 Task: Find connections with filter location Sunchales with filter topic #startupwith filter profile language Spanish with filter current company Freshworks with filter school Vignana Jyothi Institute of Management (Approved by AICTE & Accredited by SAQS & NBA) with filter industry Office Furniture and Fixtures Manufacturing with filter service category Outsourcing with filter keywords title Software Ninjaneer
Action: Mouse moved to (482, 104)
Screenshot: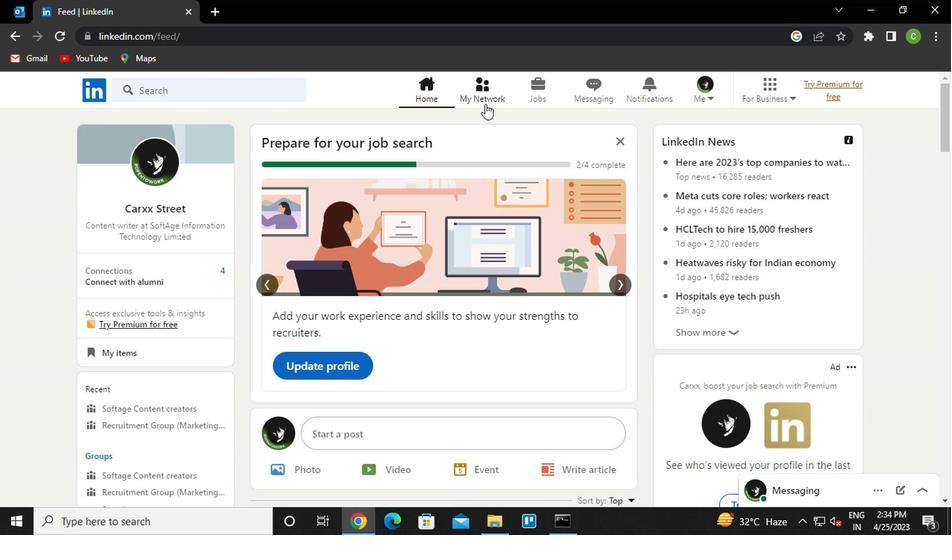 
Action: Mouse pressed left at (482, 104)
Screenshot: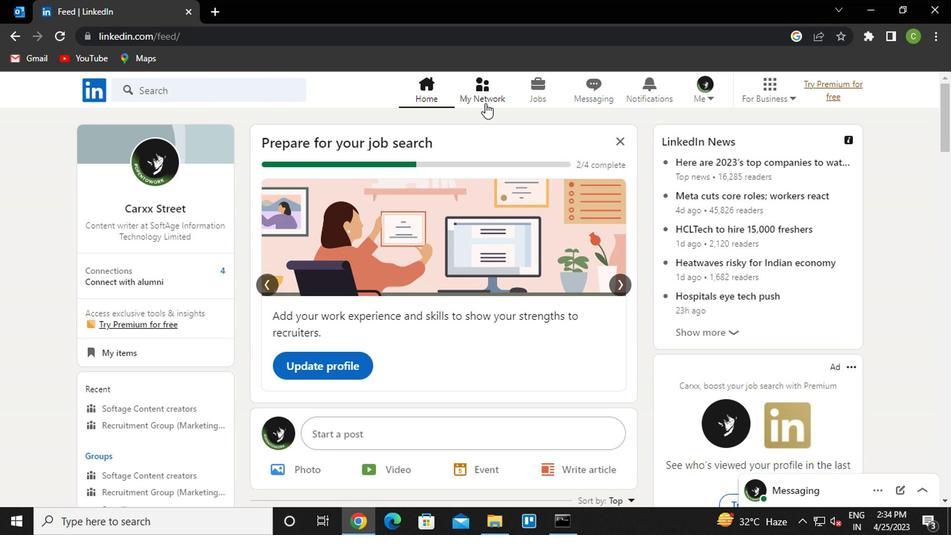 
Action: Mouse moved to (179, 178)
Screenshot: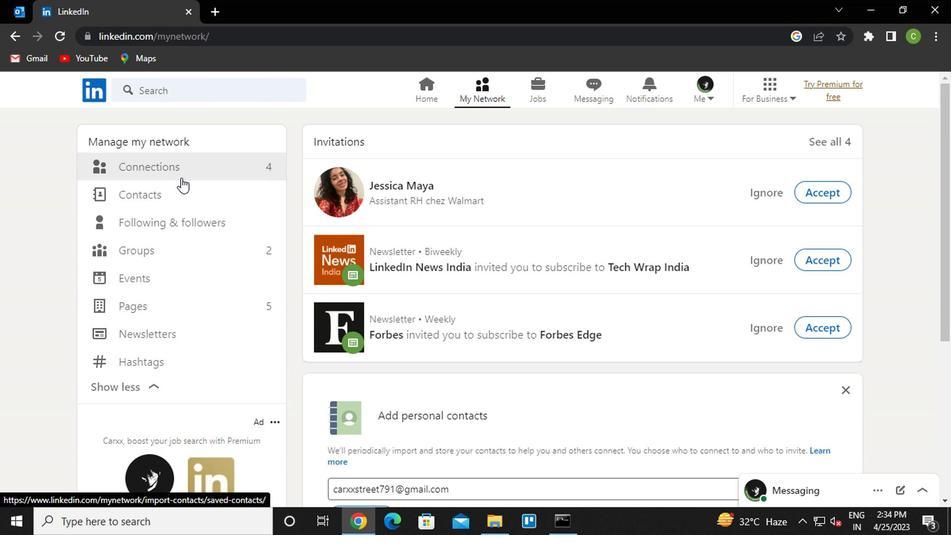 
Action: Mouse pressed left at (179, 178)
Screenshot: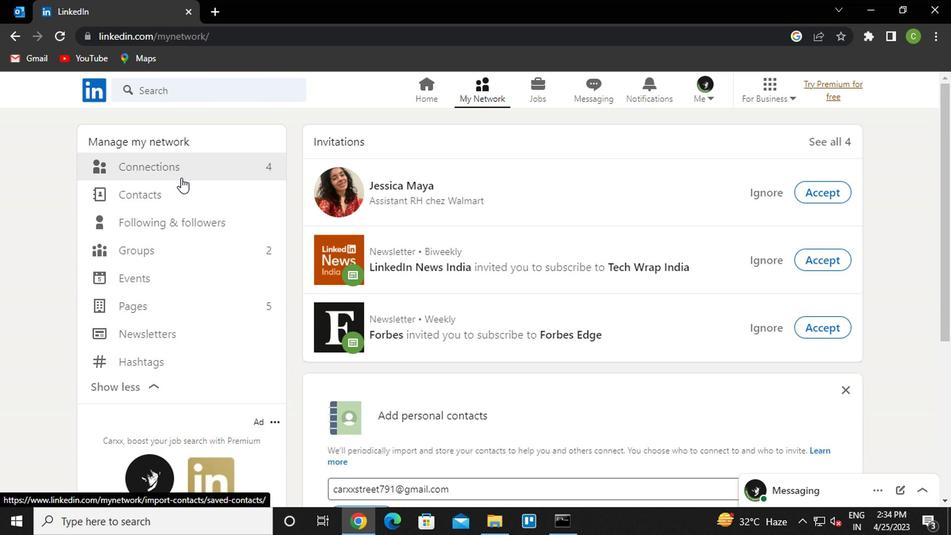 
Action: Mouse moved to (195, 172)
Screenshot: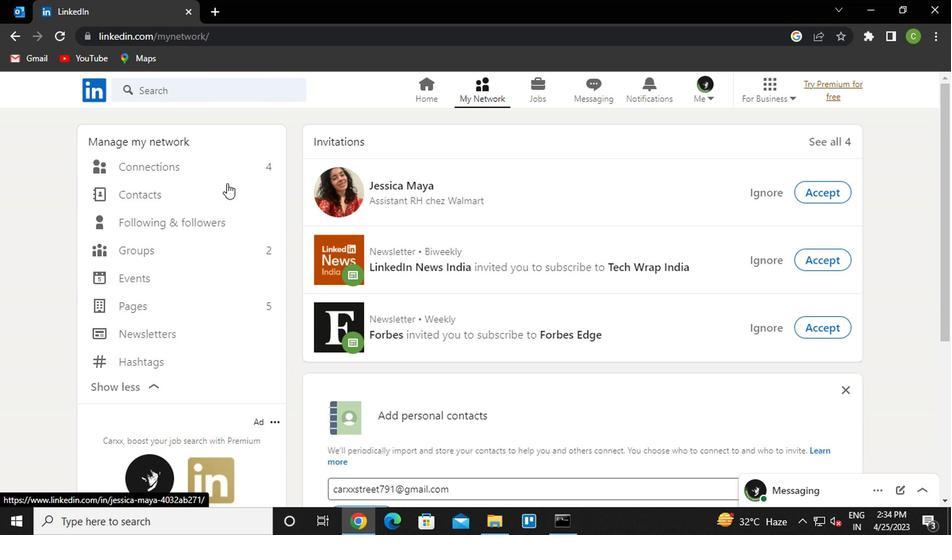 
Action: Mouse pressed left at (195, 172)
Screenshot: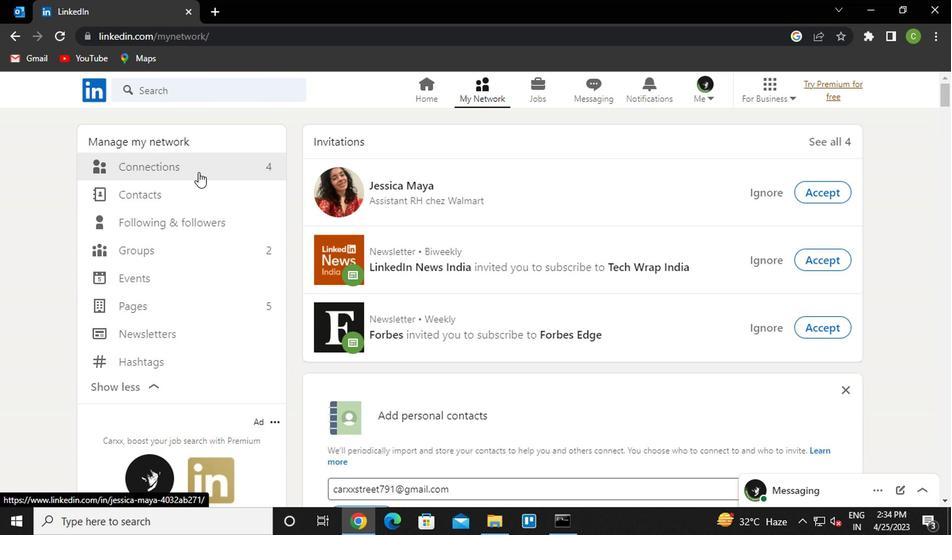 
Action: Mouse moved to (585, 167)
Screenshot: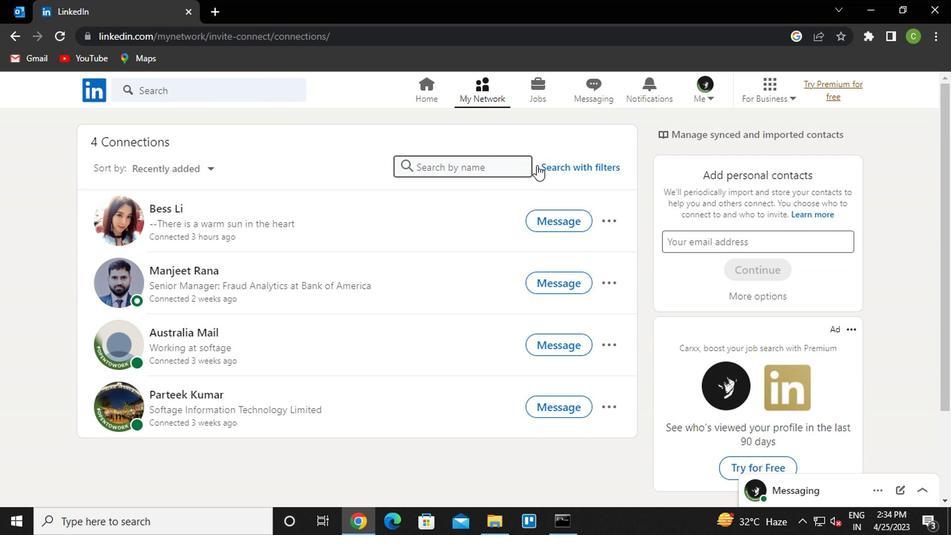 
Action: Mouse pressed left at (585, 167)
Screenshot: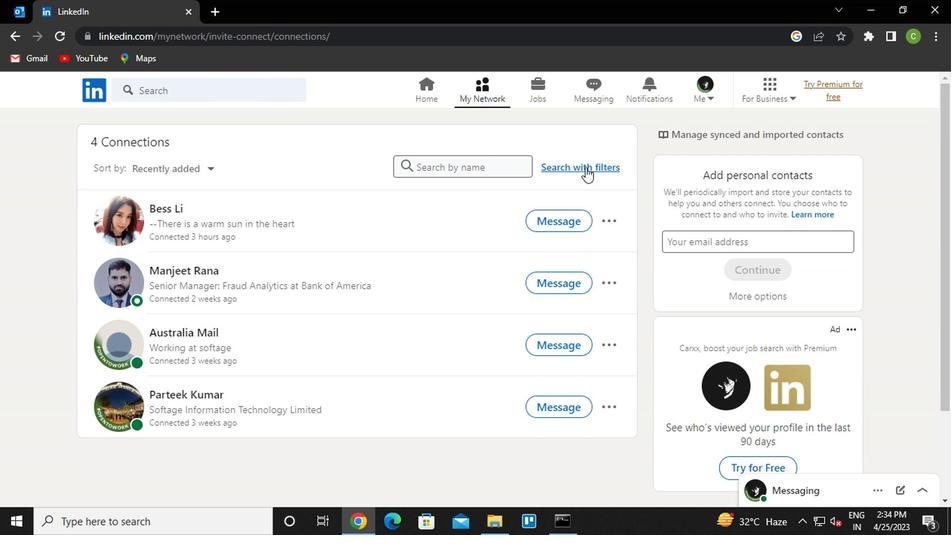 
Action: Mouse moved to (442, 129)
Screenshot: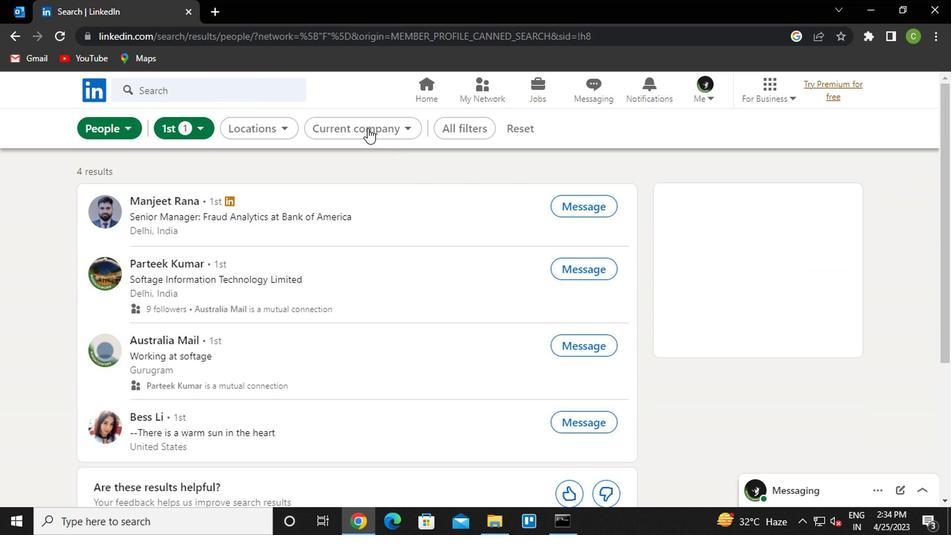
Action: Mouse pressed left at (442, 129)
Screenshot: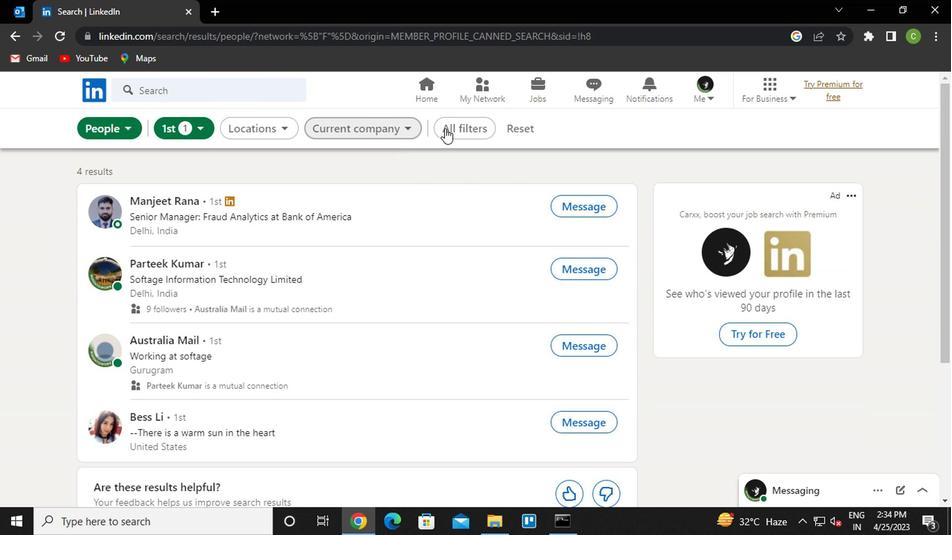 
Action: Mouse moved to (696, 283)
Screenshot: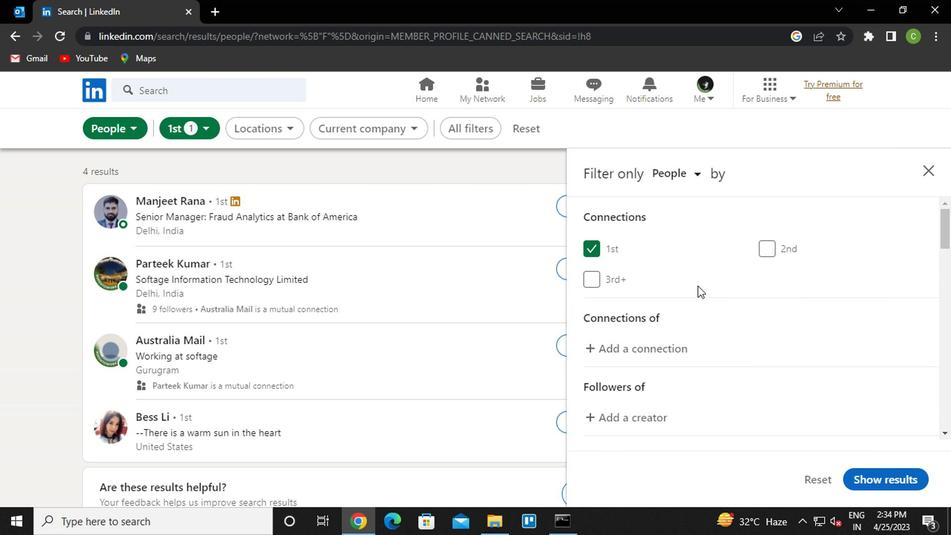 
Action: Mouse scrolled (696, 282) with delta (0, 0)
Screenshot: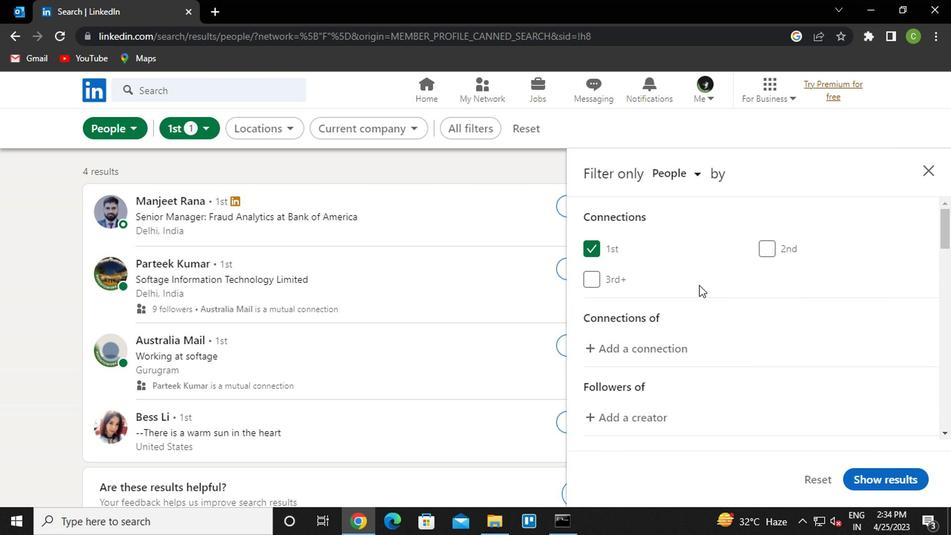 
Action: Mouse scrolled (696, 282) with delta (0, 0)
Screenshot: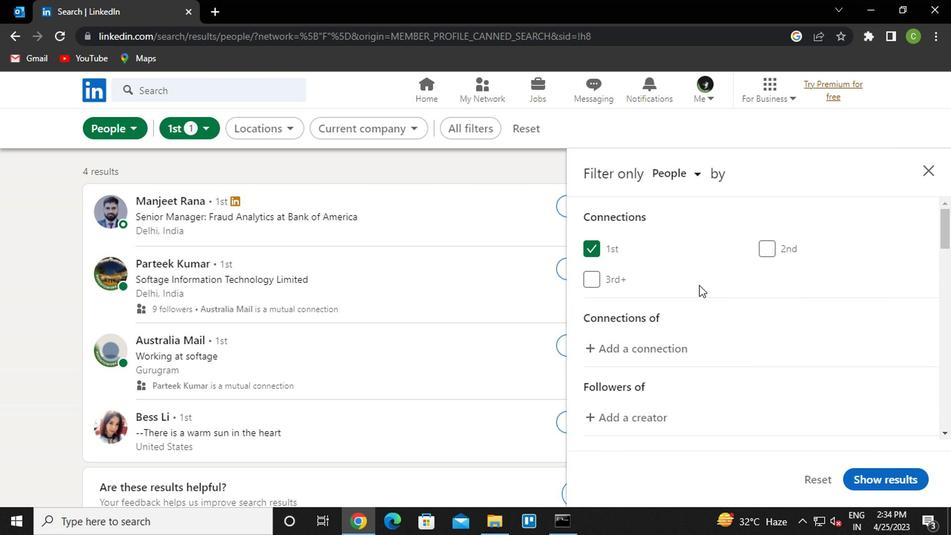 
Action: Mouse moved to (781, 403)
Screenshot: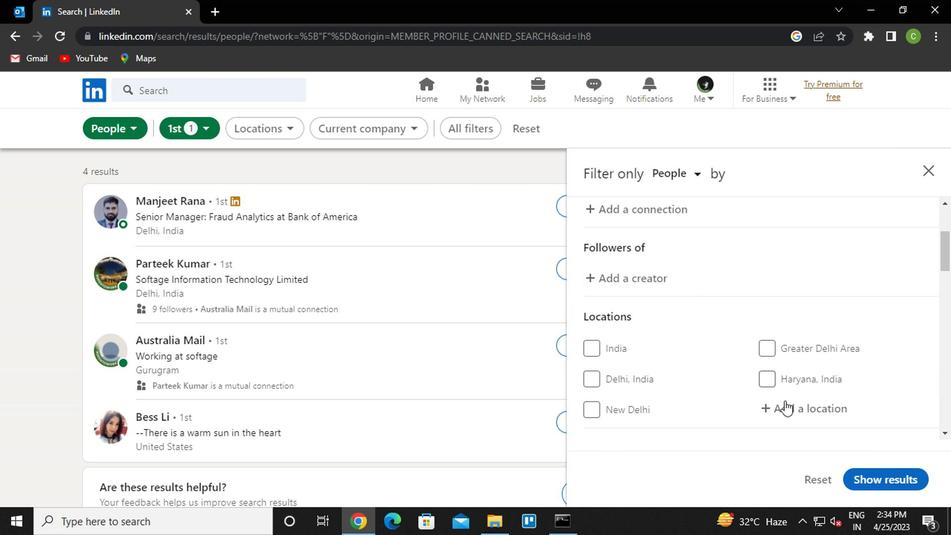 
Action: Mouse pressed left at (781, 403)
Screenshot: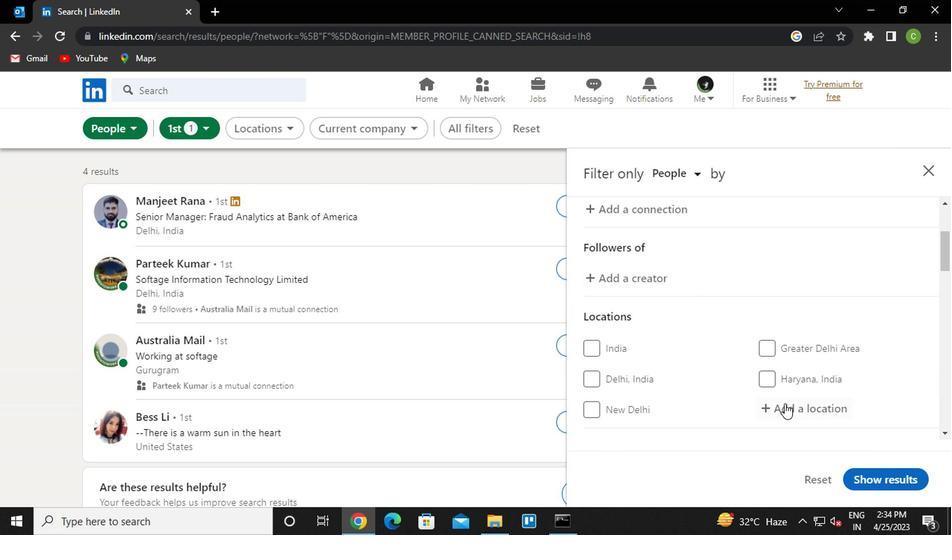 
Action: Mouse moved to (717, 401)
Screenshot: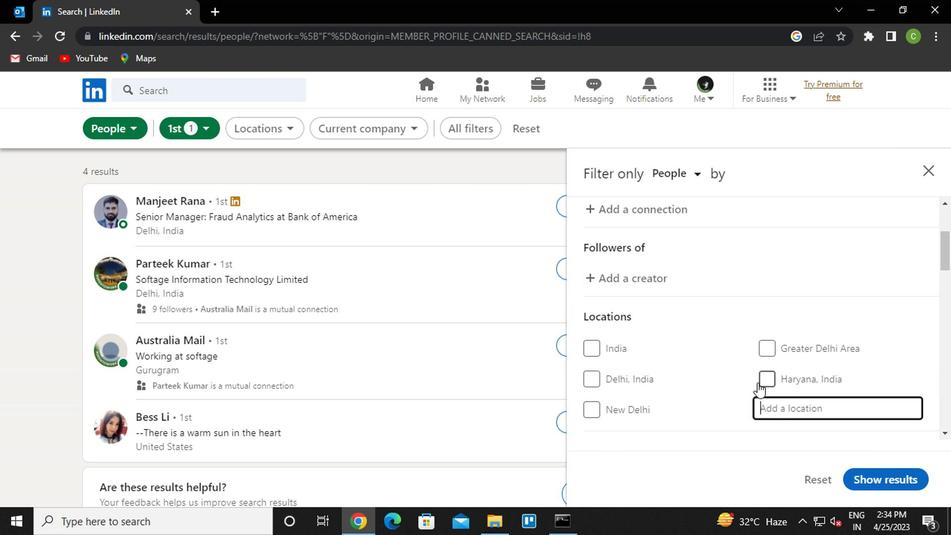 
Action: Key pressed <Key.caps_lock><Key.caps_lock>s<Key.caps_lock>unxh
Screenshot: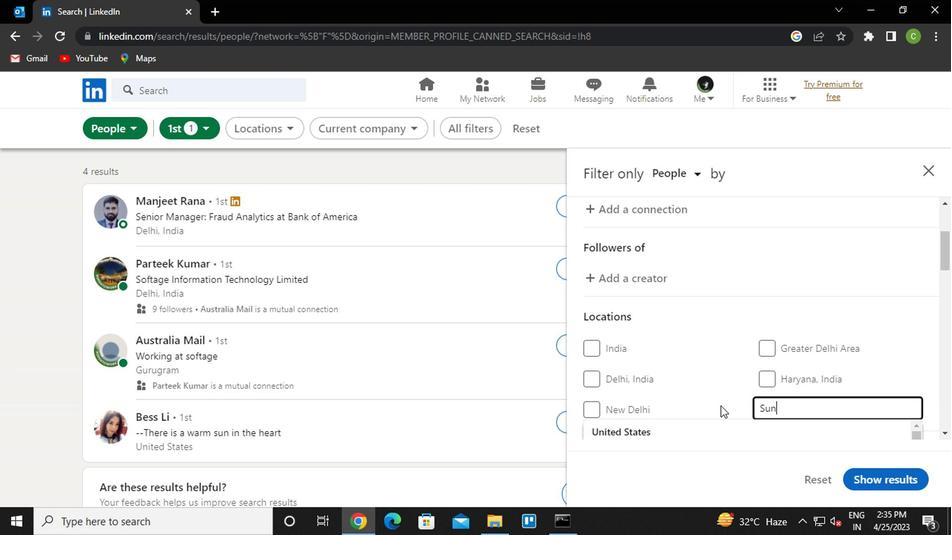 
Action: Mouse moved to (717, 398)
Screenshot: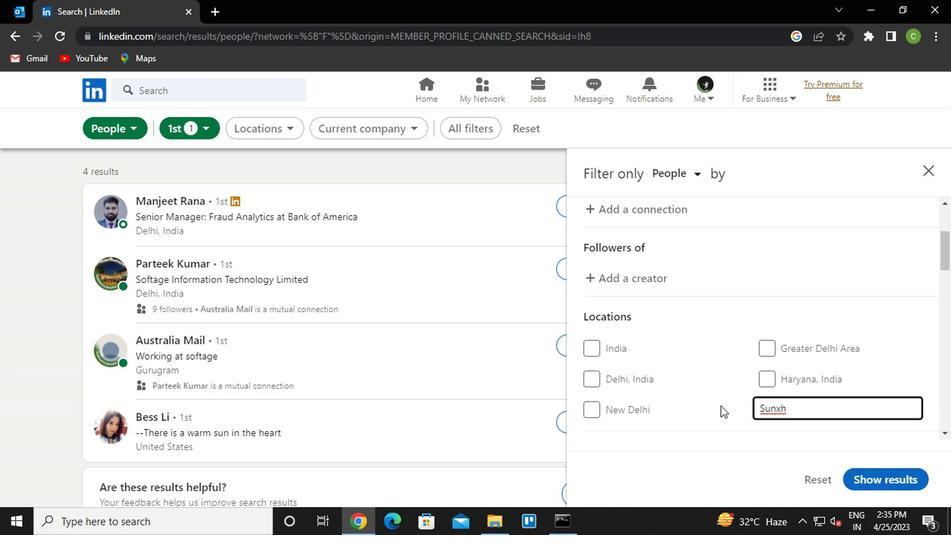 
Action: Mouse scrolled (717, 397) with delta (0, 0)
Screenshot: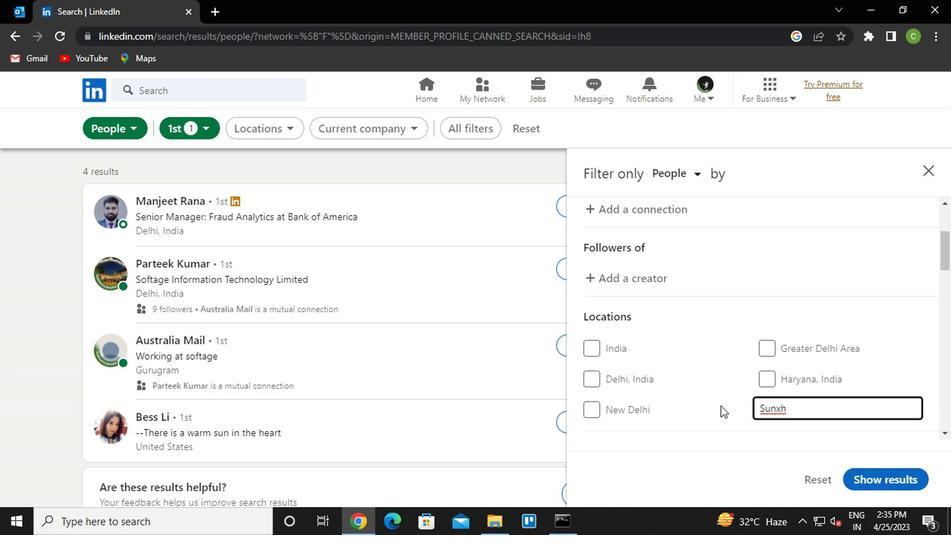 
Action: Mouse moved to (717, 381)
Screenshot: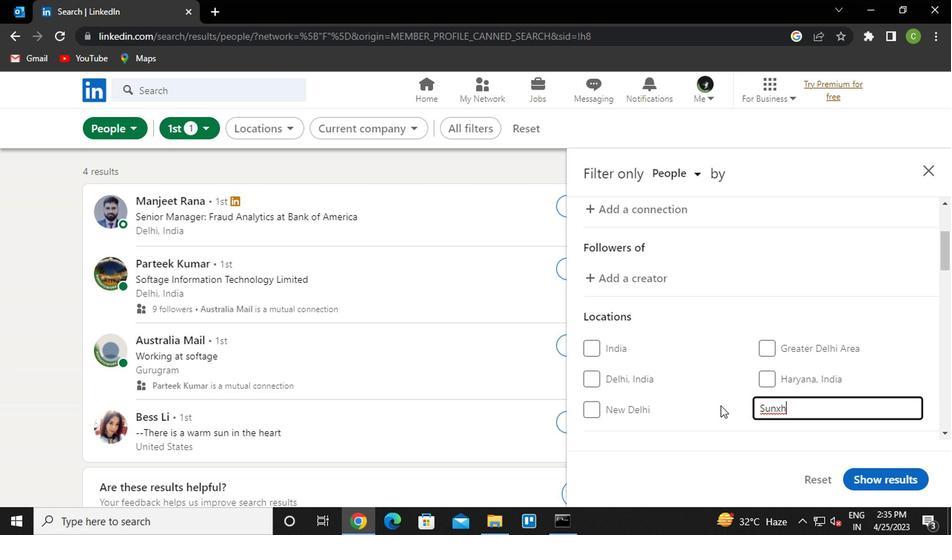 
Action: Mouse scrolled (717, 381) with delta (0, 0)
Screenshot: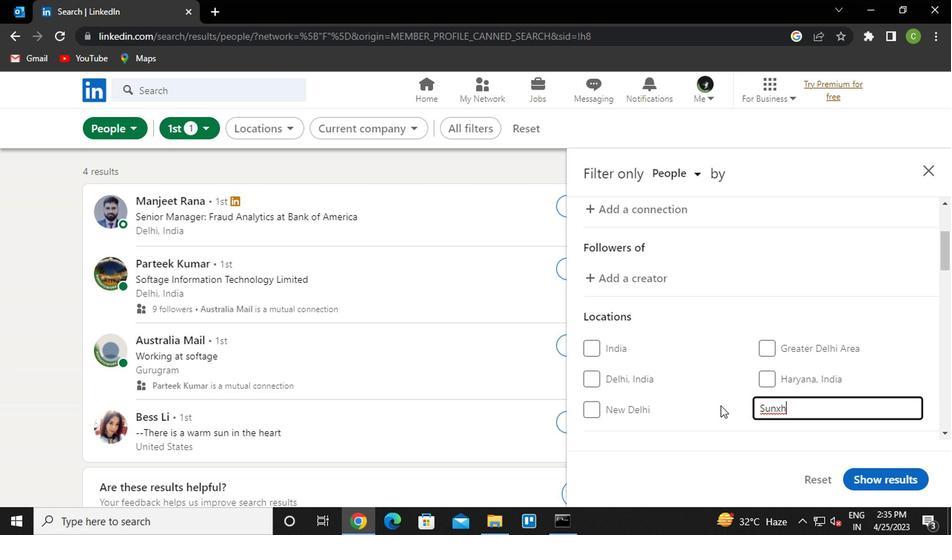 
Action: Mouse moved to (713, 361)
Screenshot: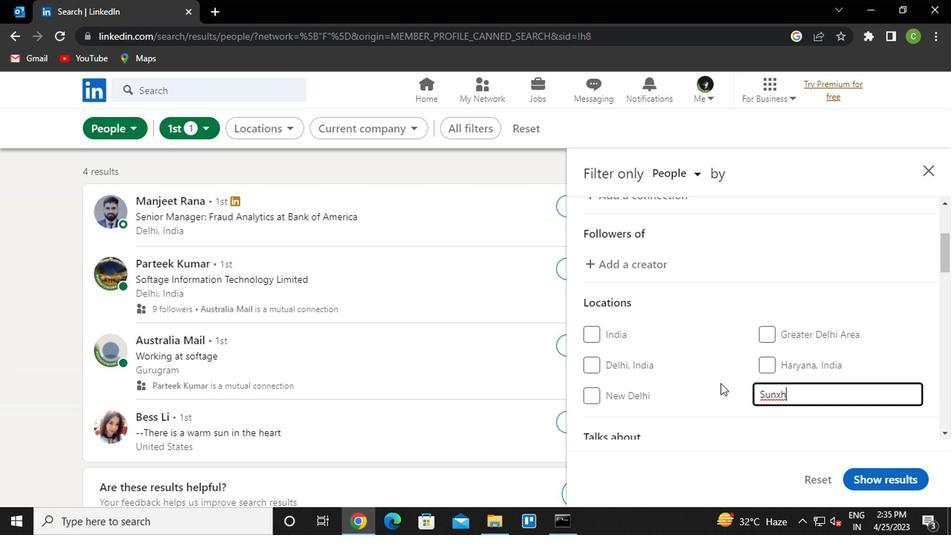 
Action: Mouse scrolled (713, 360) with delta (0, 0)
Screenshot: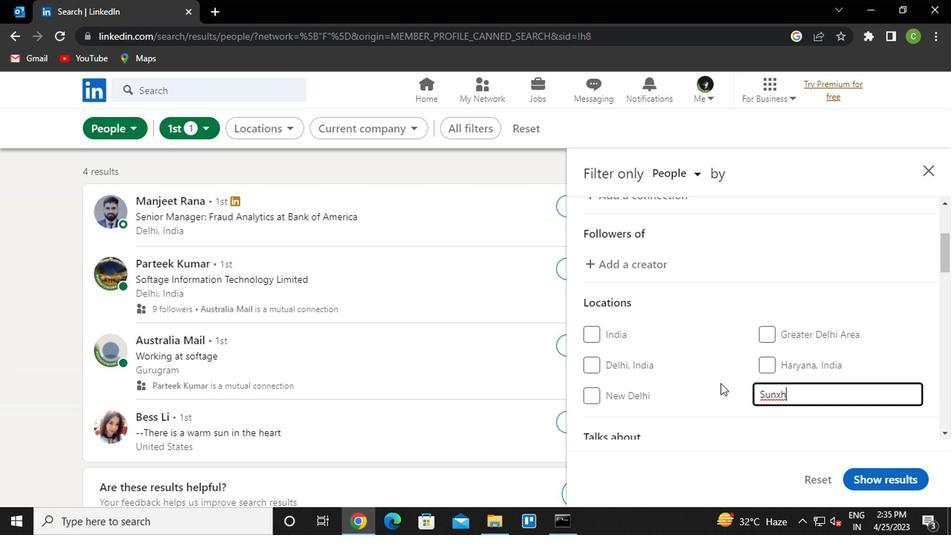 
Action: Mouse moved to (714, 356)
Screenshot: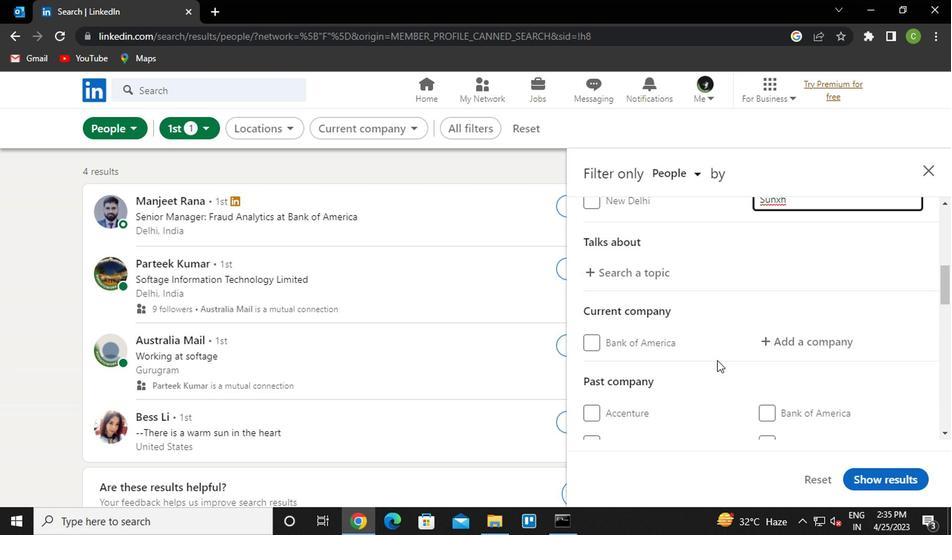 
Action: Mouse scrolled (714, 356) with delta (0, 0)
Screenshot: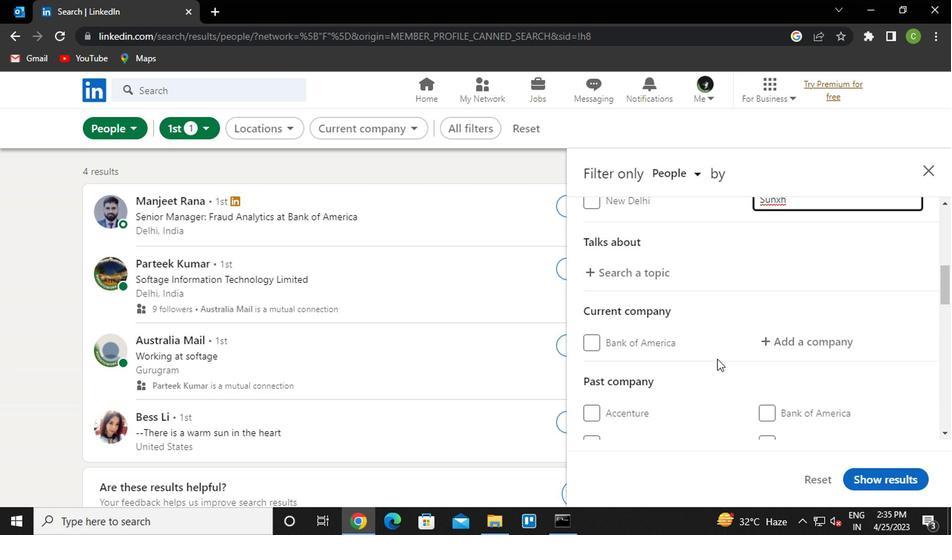
Action: Mouse moved to (698, 367)
Screenshot: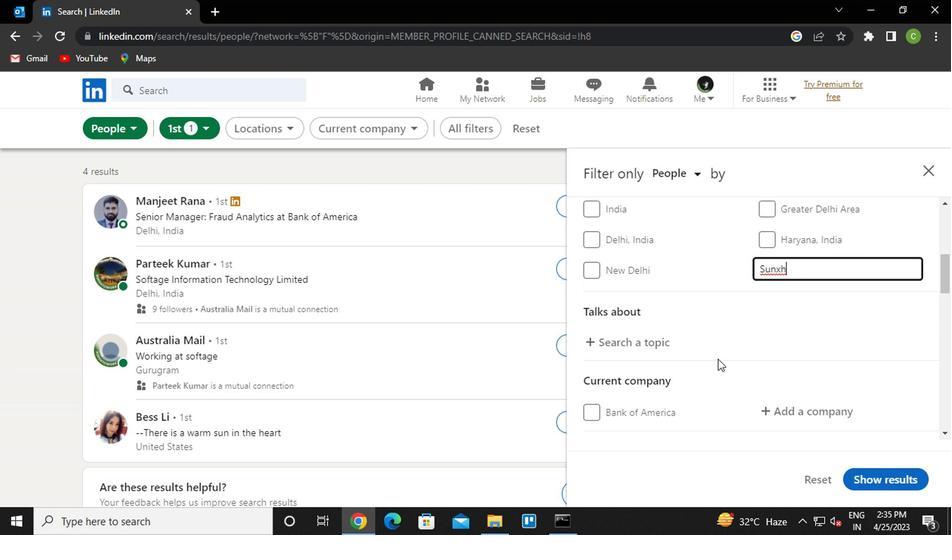 
Action: Key pressed <Key.backspace><Key.backspace>ch
Screenshot: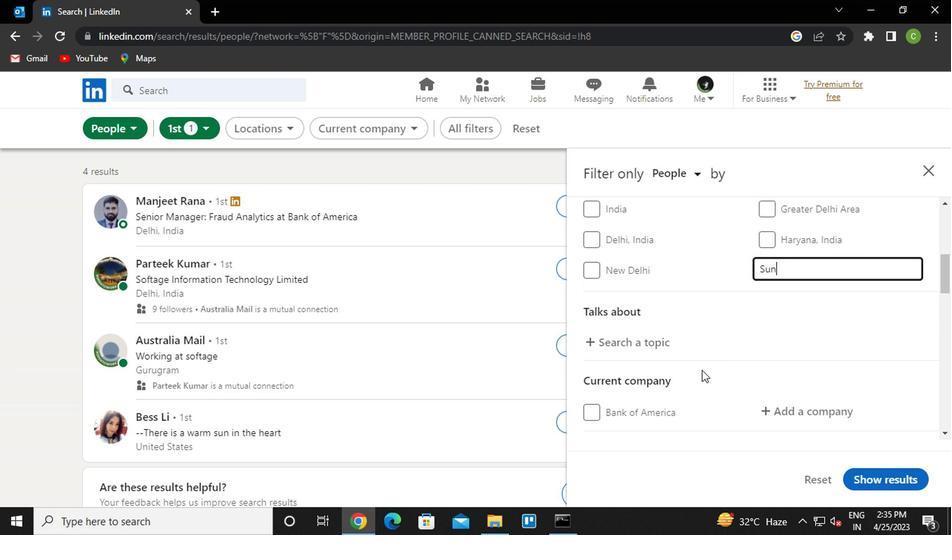 
Action: Mouse moved to (706, 295)
Screenshot: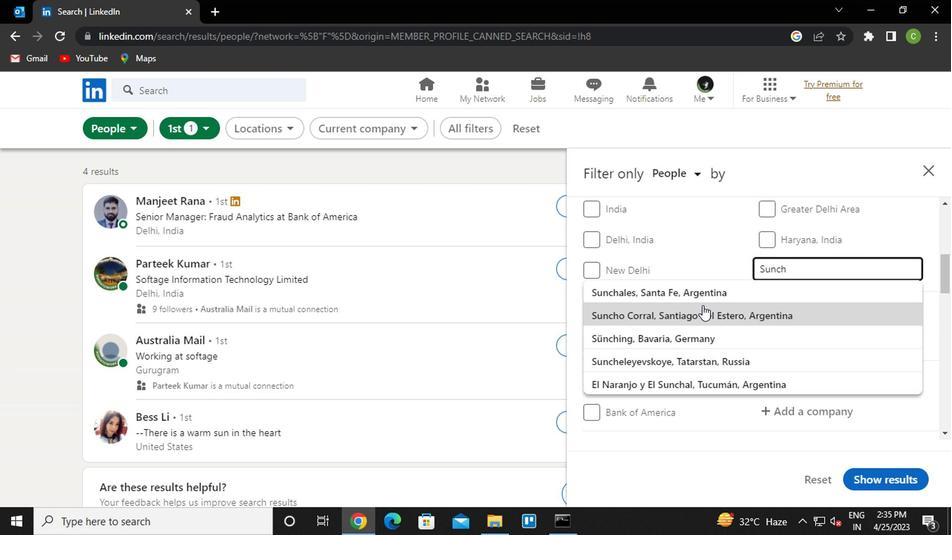 
Action: Mouse pressed left at (706, 295)
Screenshot: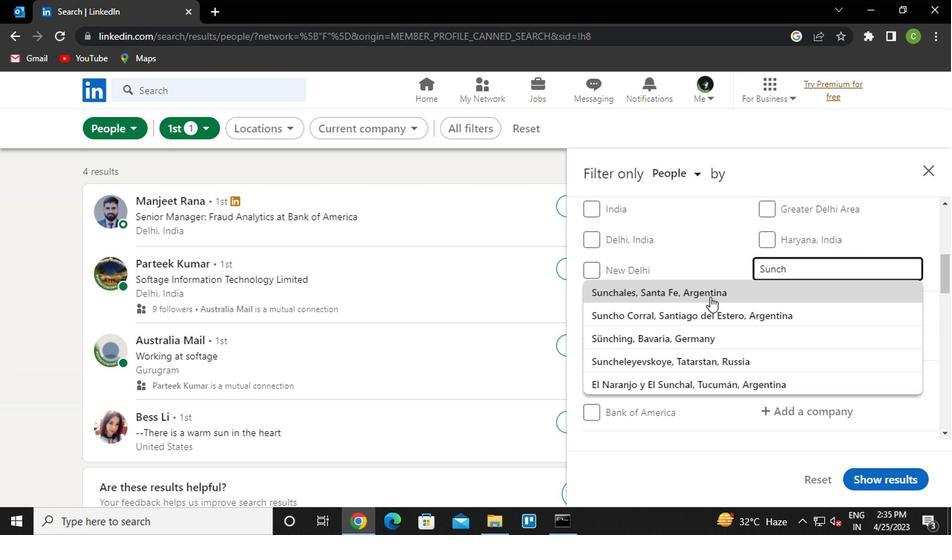 
Action: Mouse moved to (624, 364)
Screenshot: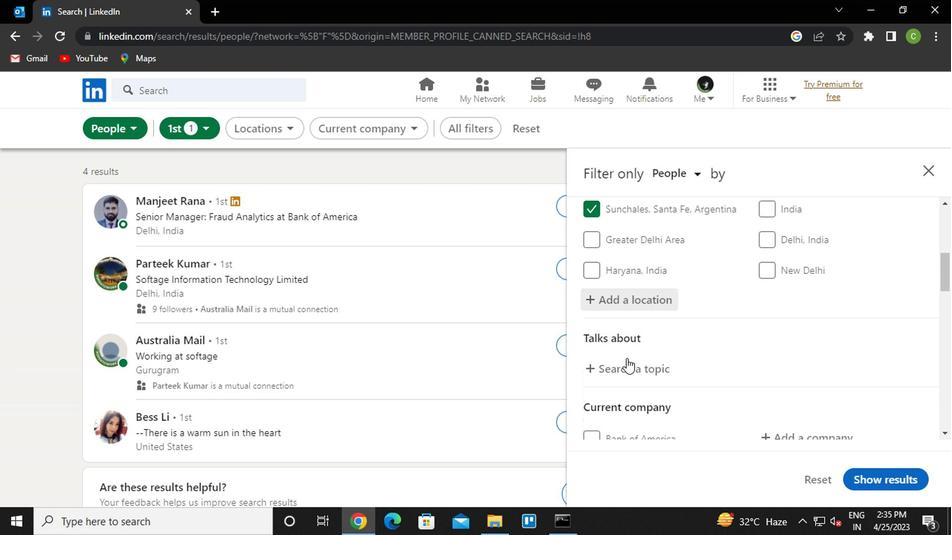 
Action: Mouse pressed left at (624, 364)
Screenshot: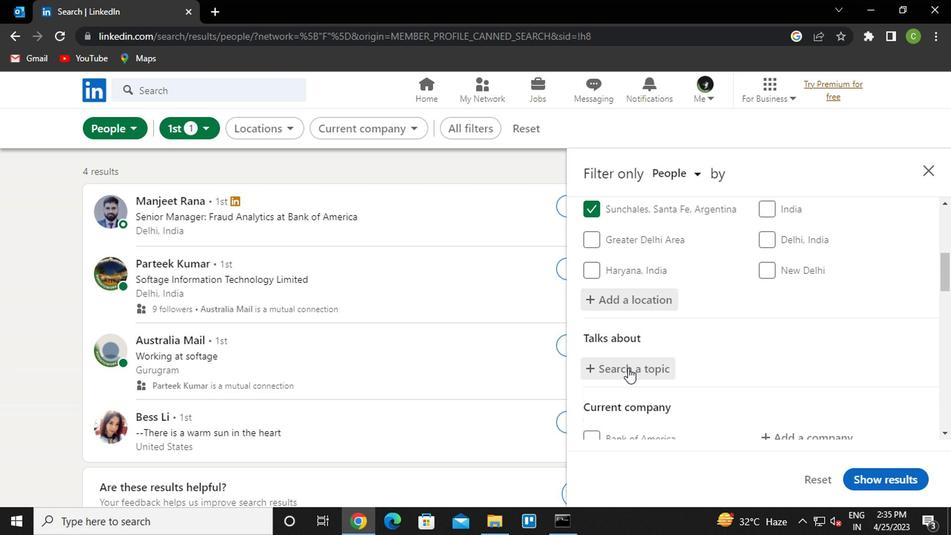 
Action: Mouse moved to (624, 364)
Screenshot: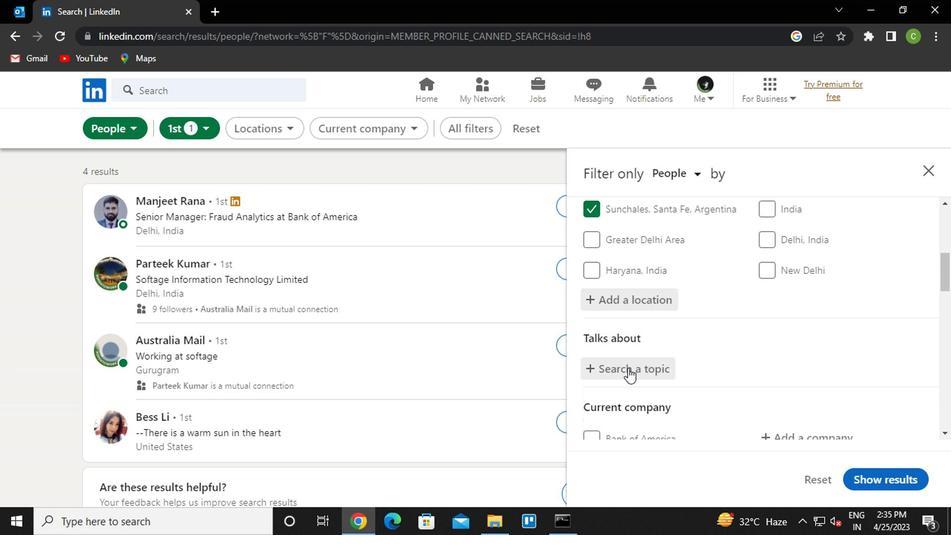 
Action: Key pressed start<Key.down><Key.enter>
Screenshot: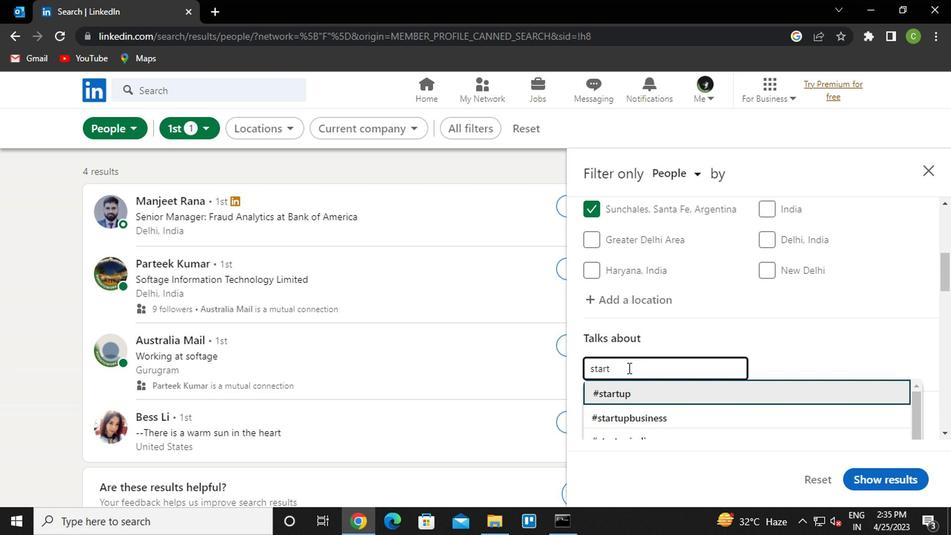 
Action: Mouse moved to (681, 359)
Screenshot: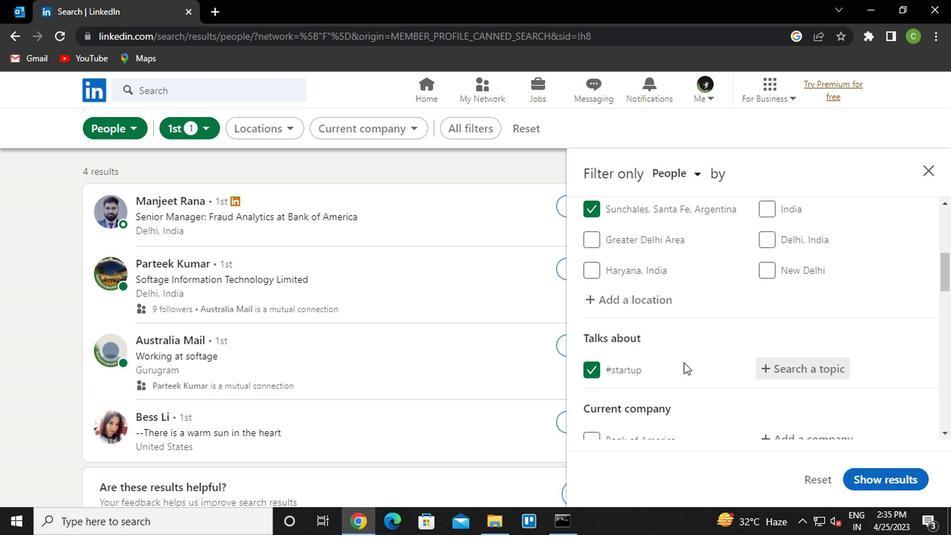 
Action: Mouse scrolled (681, 358) with delta (0, 0)
Screenshot: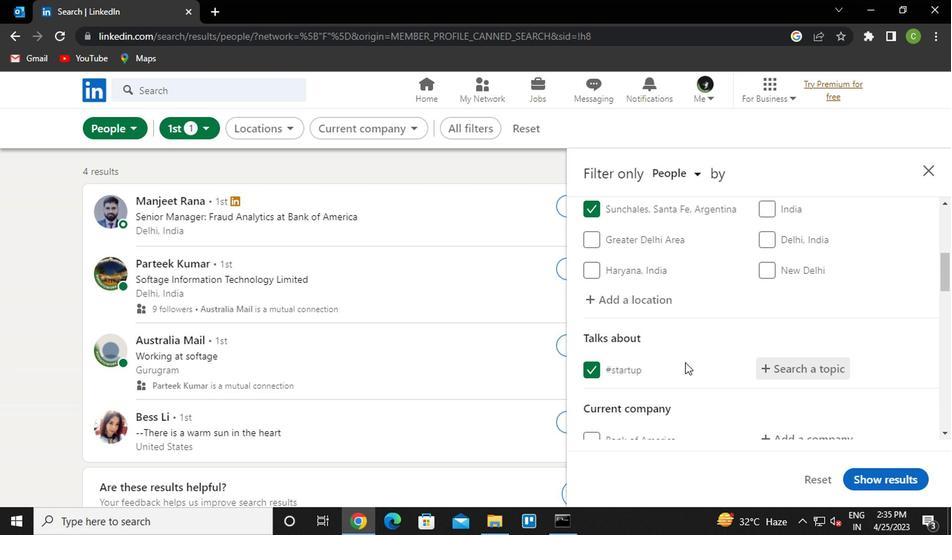 
Action: Mouse scrolled (681, 358) with delta (0, 0)
Screenshot: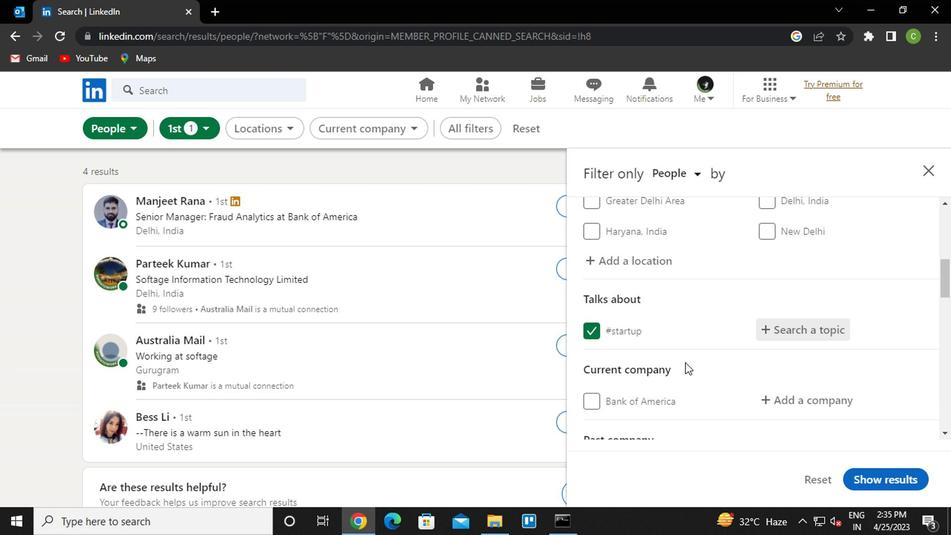 
Action: Mouse moved to (823, 303)
Screenshot: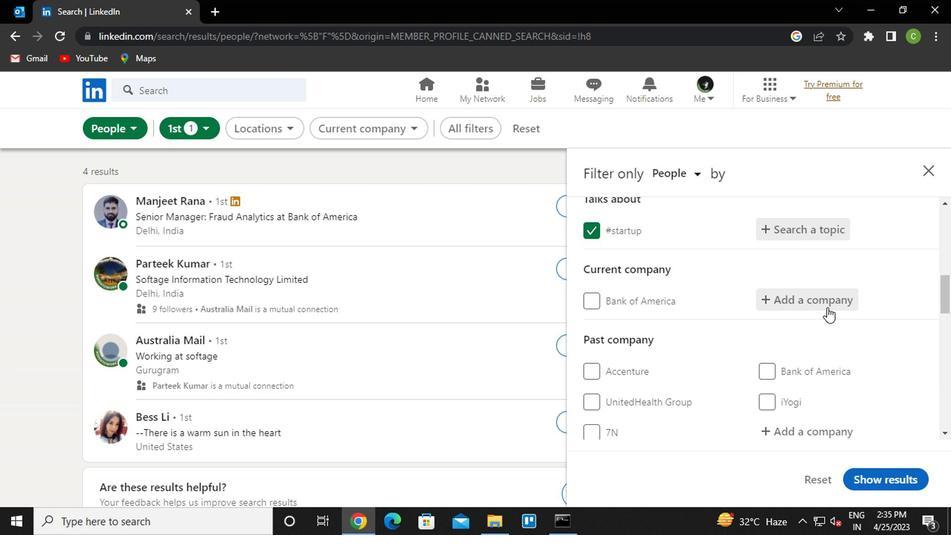 
Action: Mouse pressed left at (823, 303)
Screenshot: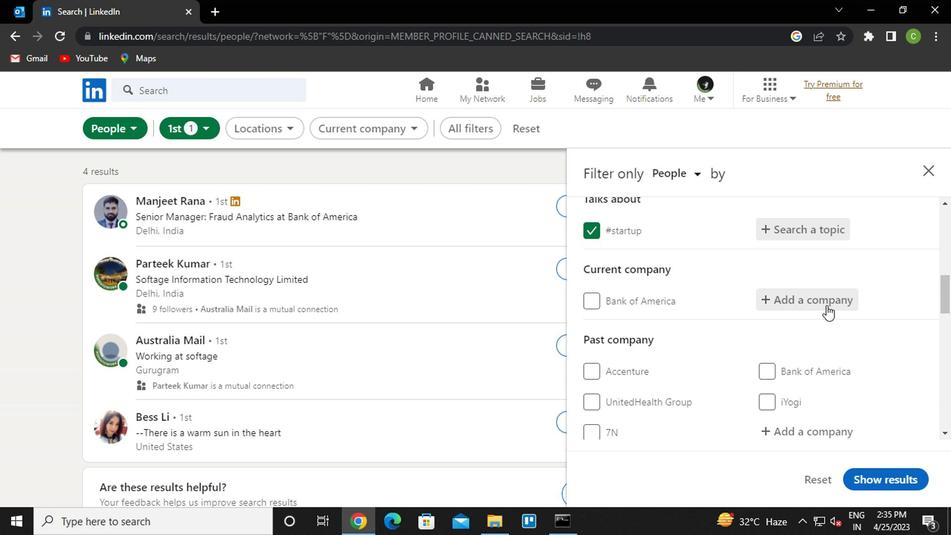 
Action: Mouse moved to (769, 374)
Screenshot: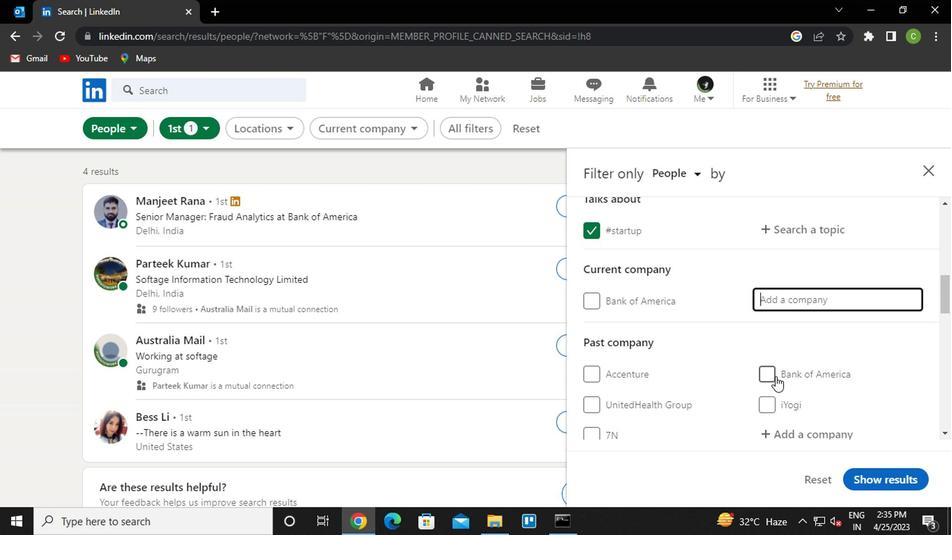 
Action: Key pressed <Key.caps_lock>f<Key.caps_lock>reshworks<Key.down><Key.enter>
Screenshot: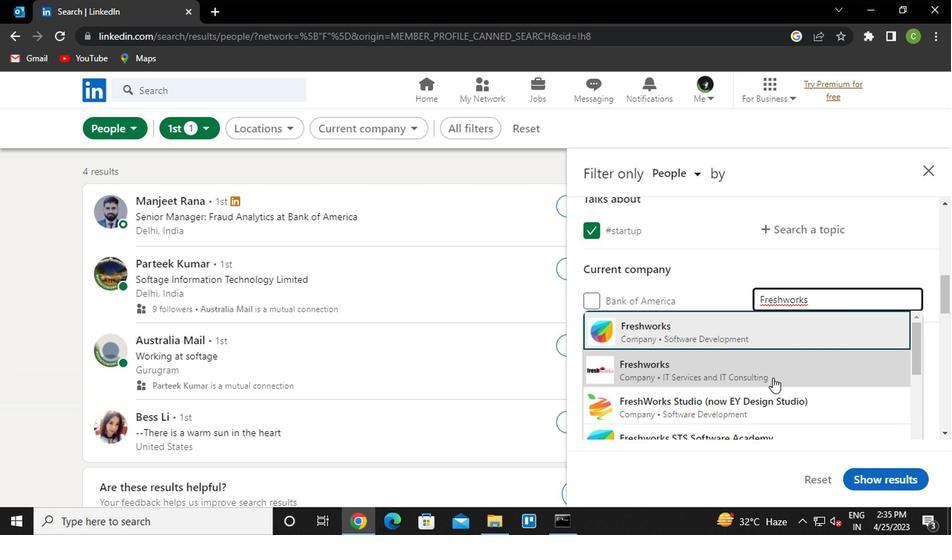 
Action: Mouse moved to (817, 342)
Screenshot: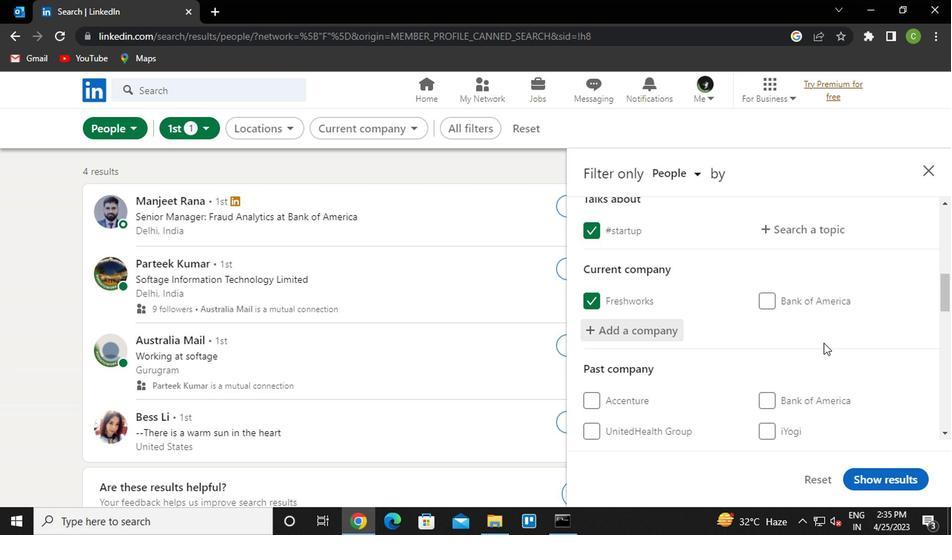 
Action: Mouse scrolled (817, 342) with delta (0, 0)
Screenshot: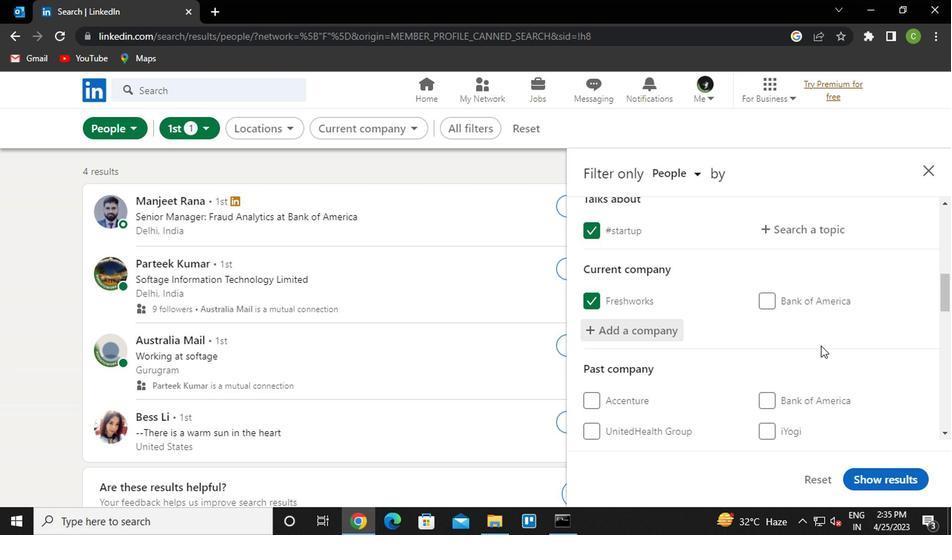 
Action: Mouse moved to (811, 358)
Screenshot: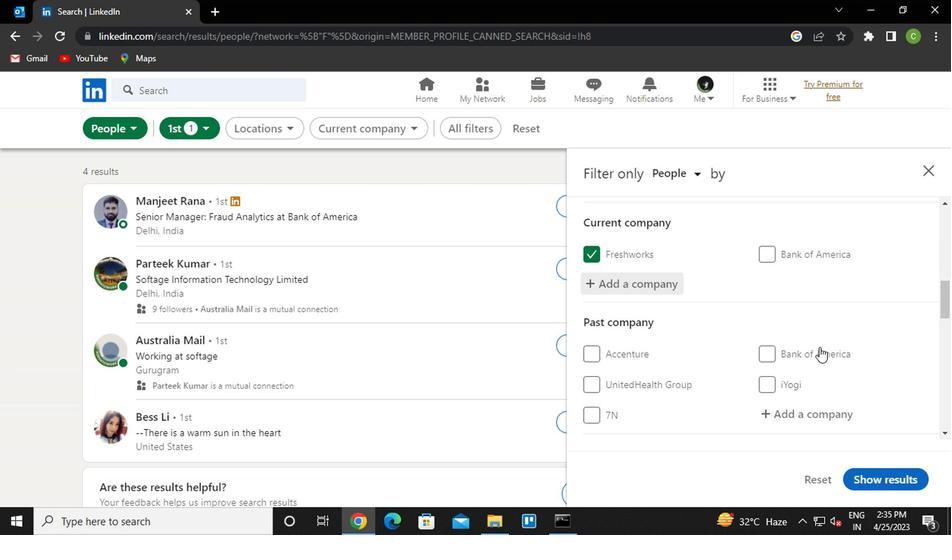
Action: Mouse scrolled (811, 358) with delta (0, 0)
Screenshot: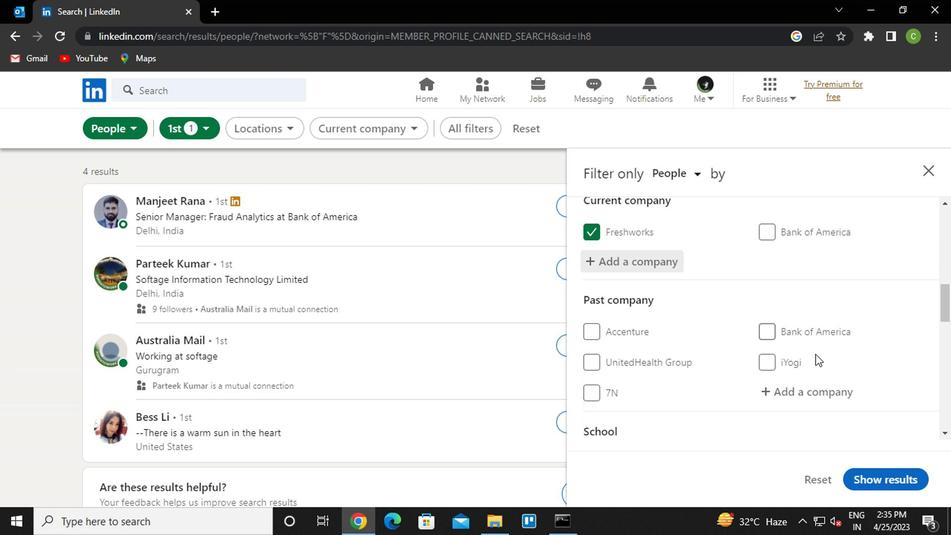 
Action: Mouse moved to (804, 359)
Screenshot: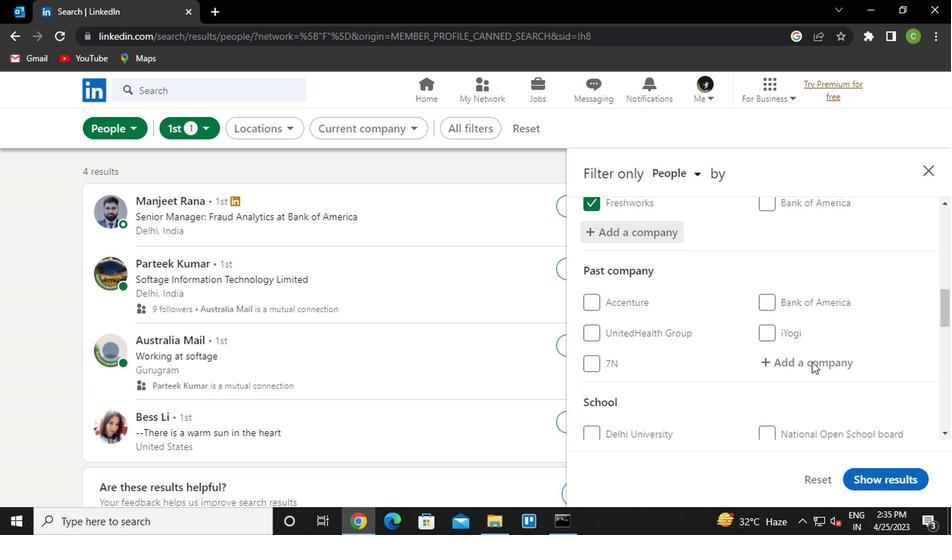 
Action: Mouse scrolled (804, 358) with delta (0, 0)
Screenshot: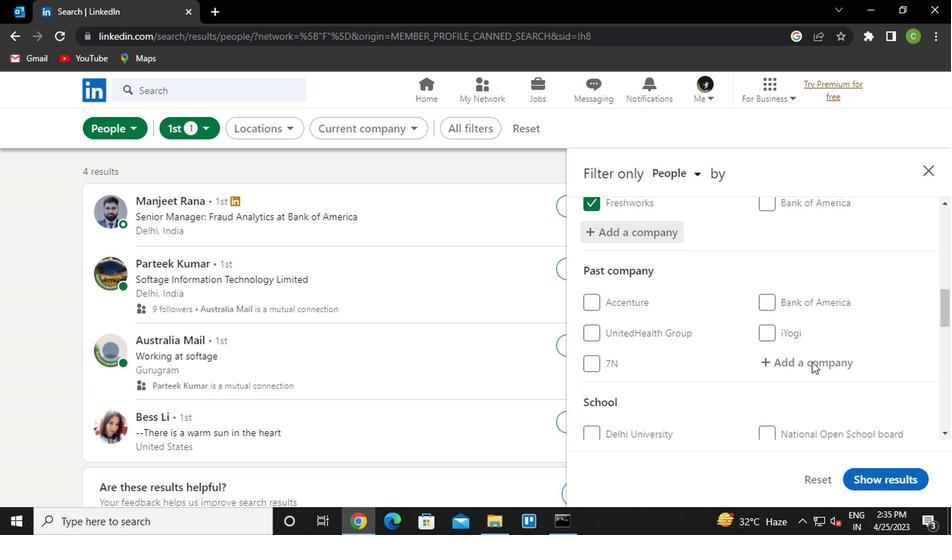 
Action: Mouse moved to (687, 354)
Screenshot: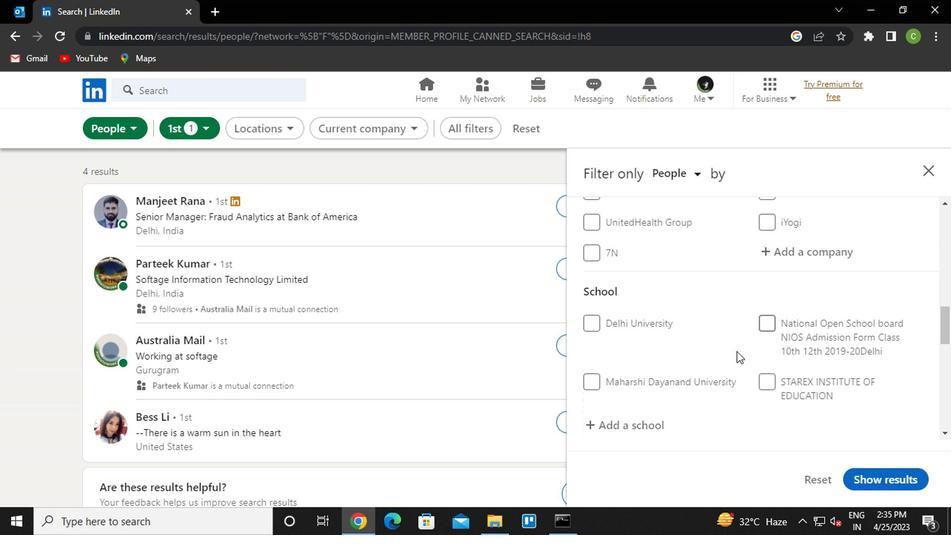 
Action: Mouse scrolled (687, 353) with delta (0, 0)
Screenshot: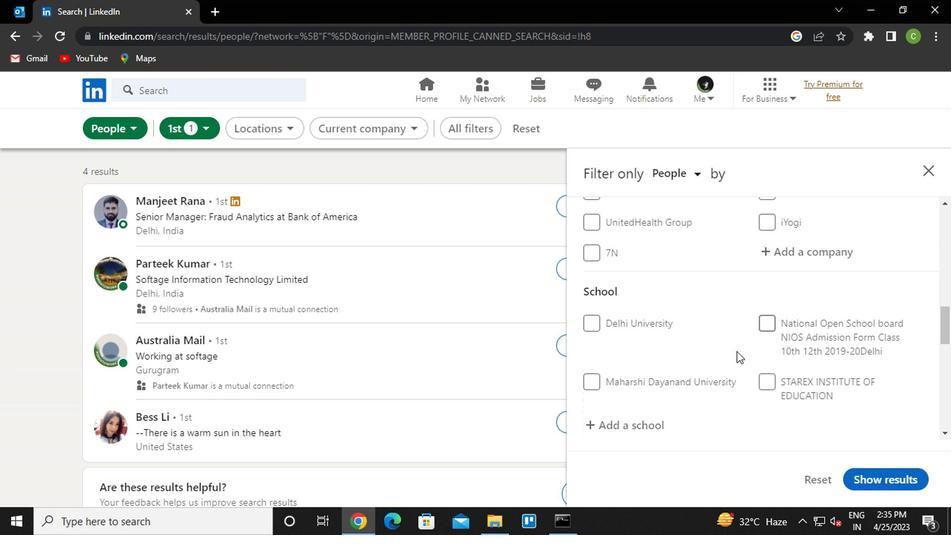 
Action: Mouse moved to (687, 360)
Screenshot: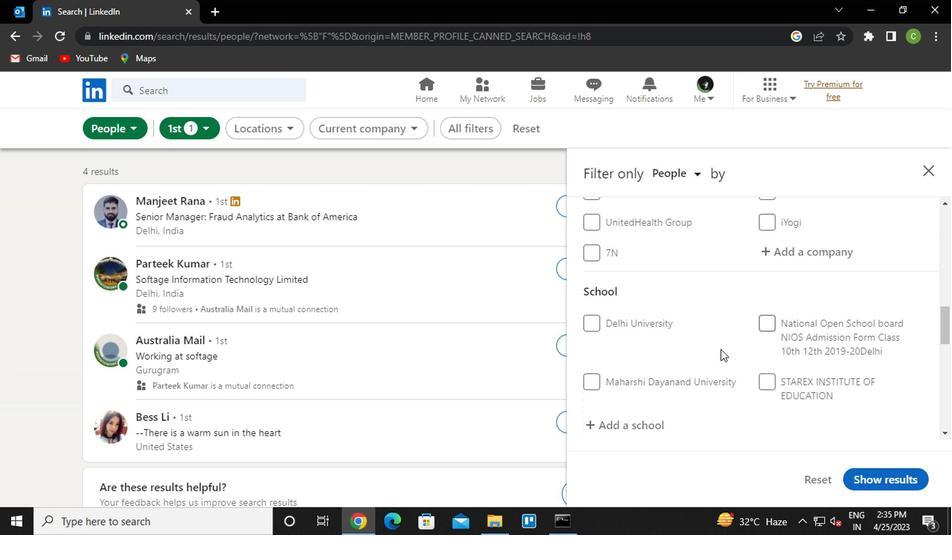 
Action: Mouse scrolled (687, 359) with delta (0, 0)
Screenshot: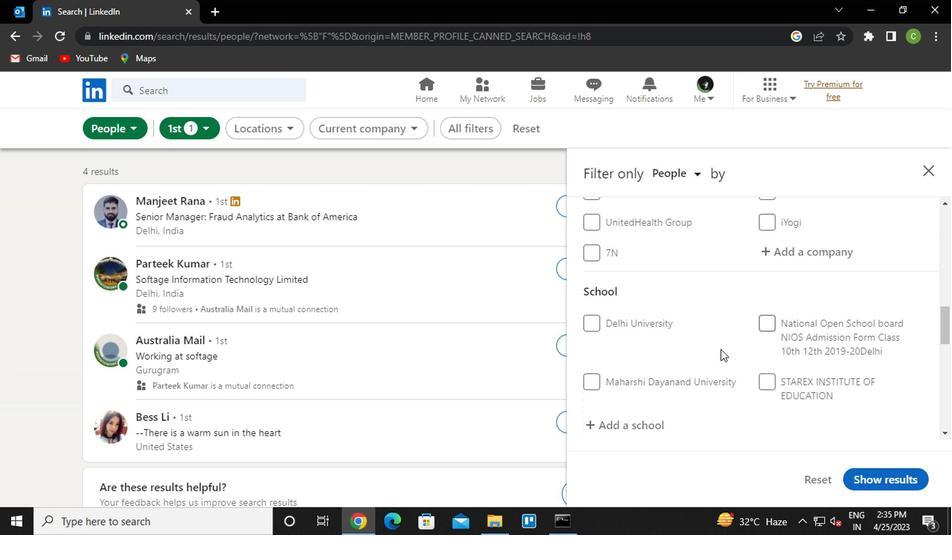 
Action: Mouse scrolled (687, 359) with delta (0, 0)
Screenshot: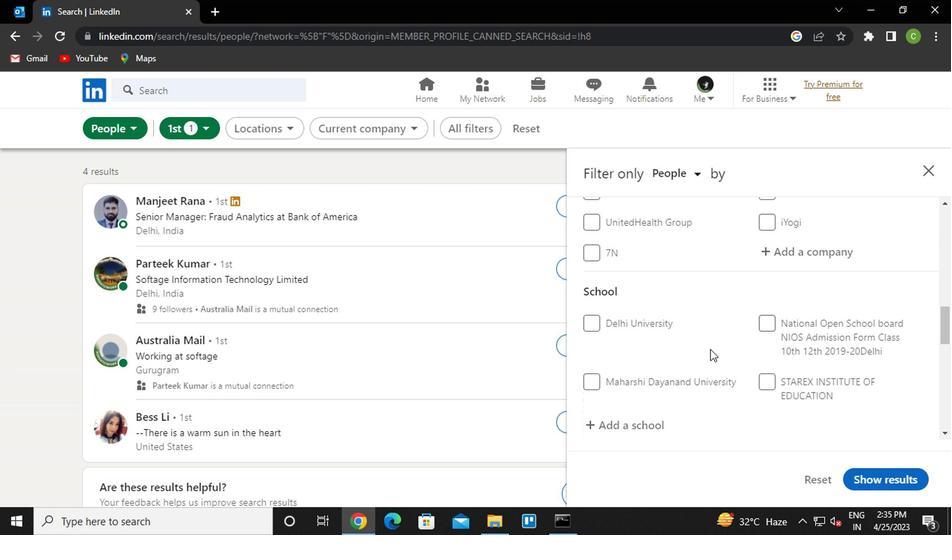 
Action: Mouse moved to (668, 327)
Screenshot: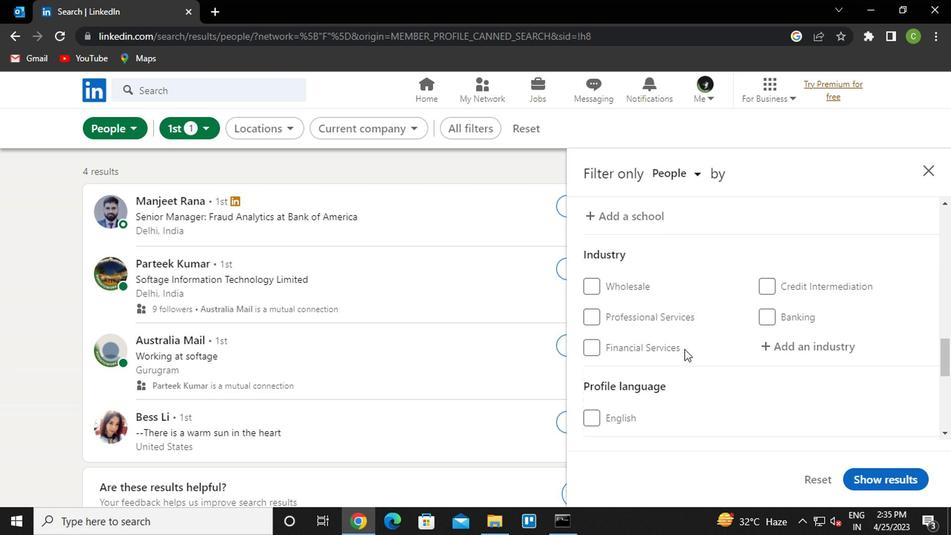 
Action: Mouse scrolled (668, 327) with delta (0, 0)
Screenshot: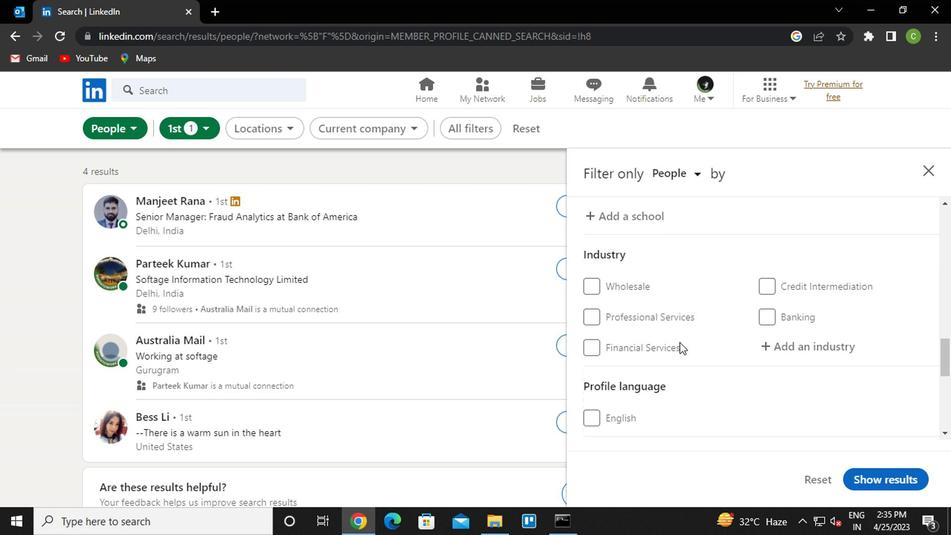 
Action: Mouse moved to (620, 285)
Screenshot: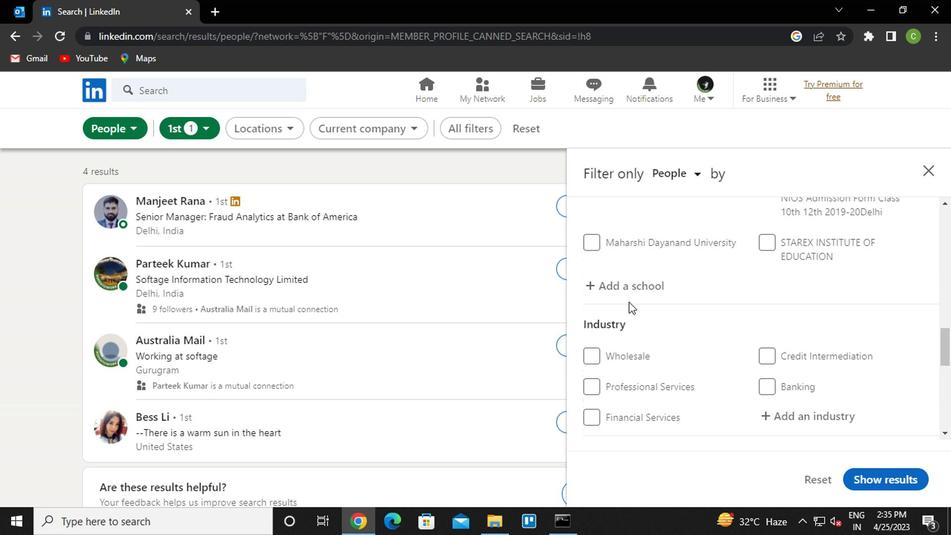 
Action: Mouse pressed left at (620, 285)
Screenshot: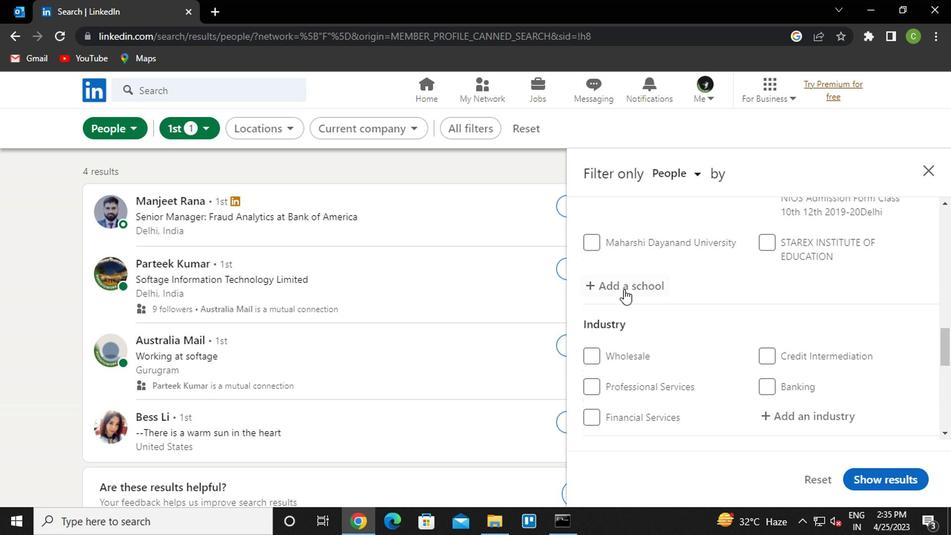
Action: Key pressed <Key.caps_lock>v<Key.caps_lock>ignana<Key.space>
Screenshot: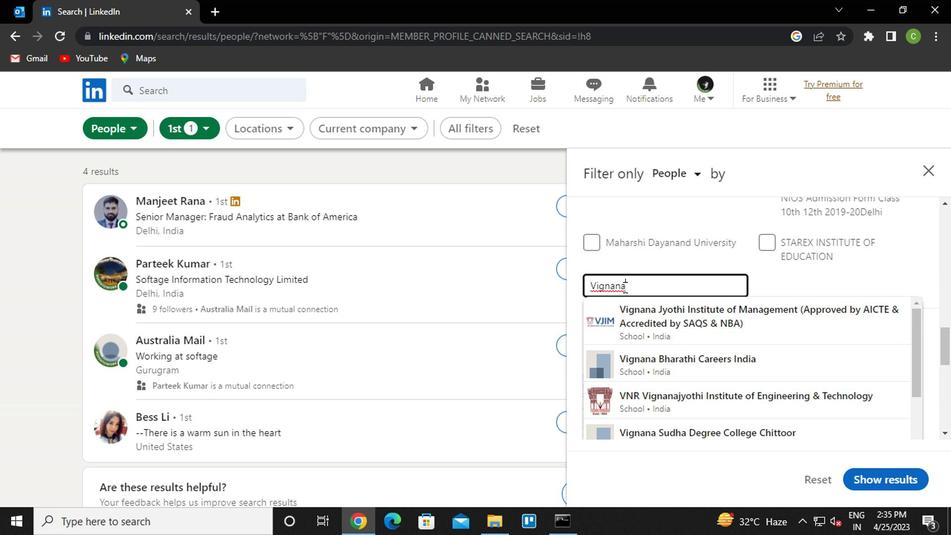 
Action: Mouse moved to (635, 320)
Screenshot: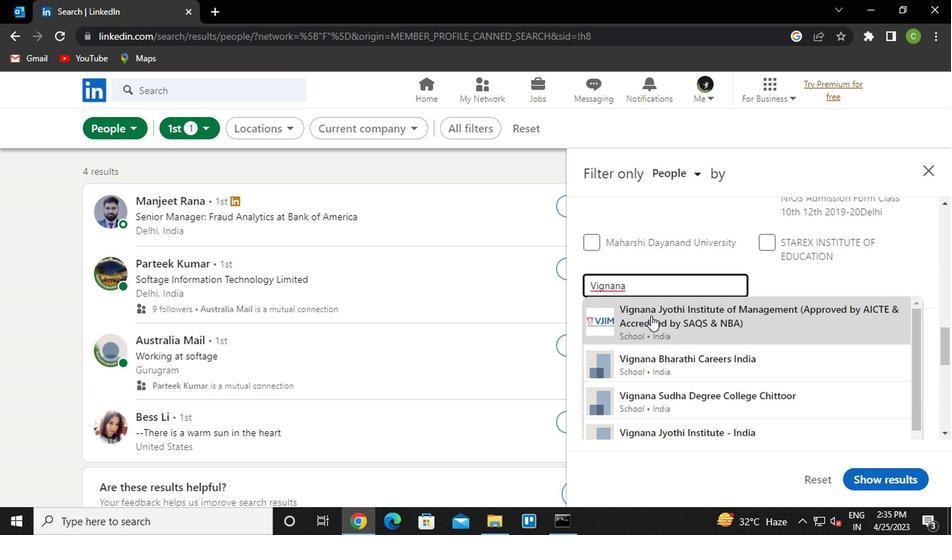 
Action: Key pressed instu<Key.backspace>itute<Key.space>of<Key.space>
Screenshot: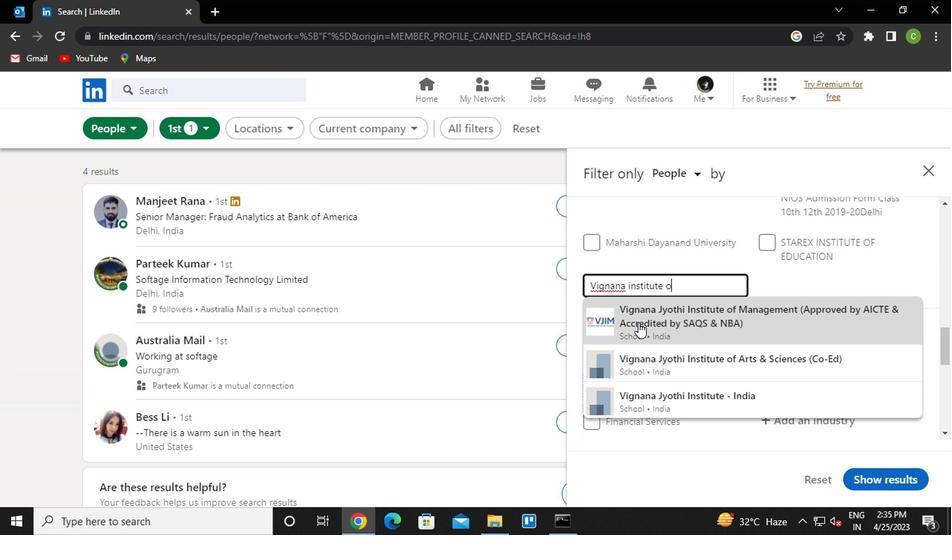 
Action: Mouse moved to (631, 322)
Screenshot: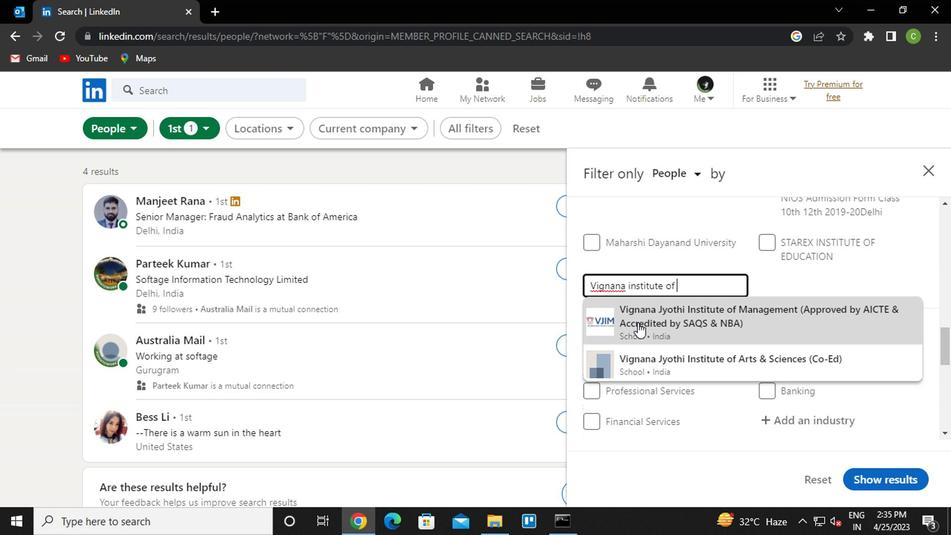 
Action: Key pressed <Key.caps_lock>
Screenshot: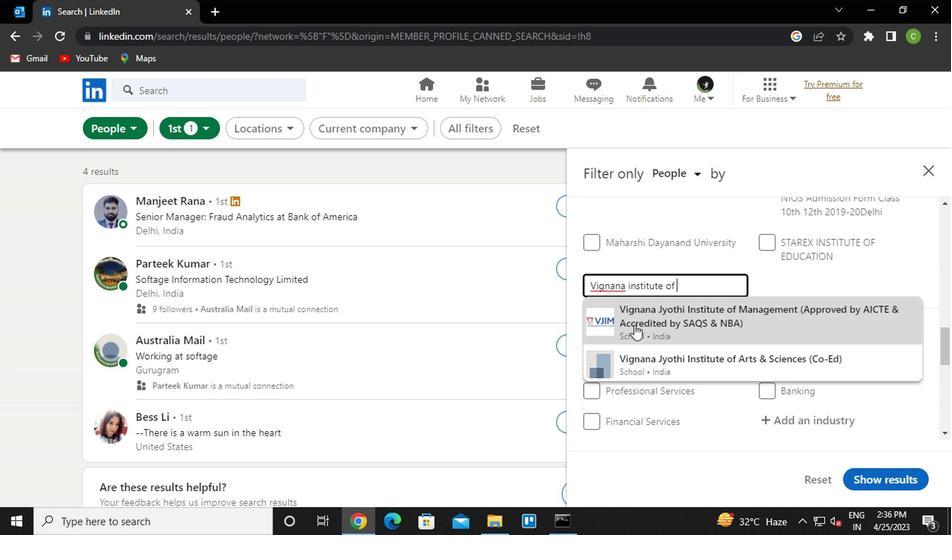 
Action: Mouse moved to (631, 323)
Screenshot: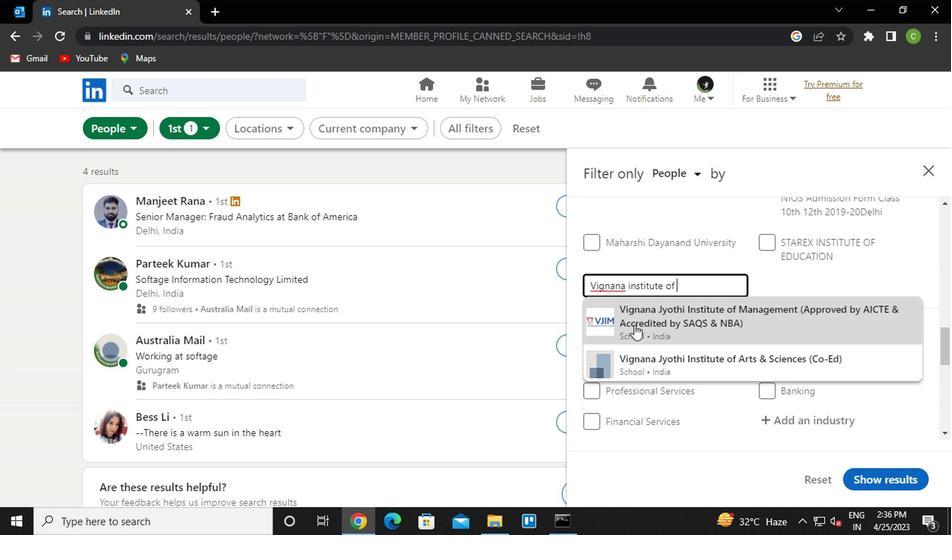 
Action: Key pressed m<Key.caps_lock>anagement
Screenshot: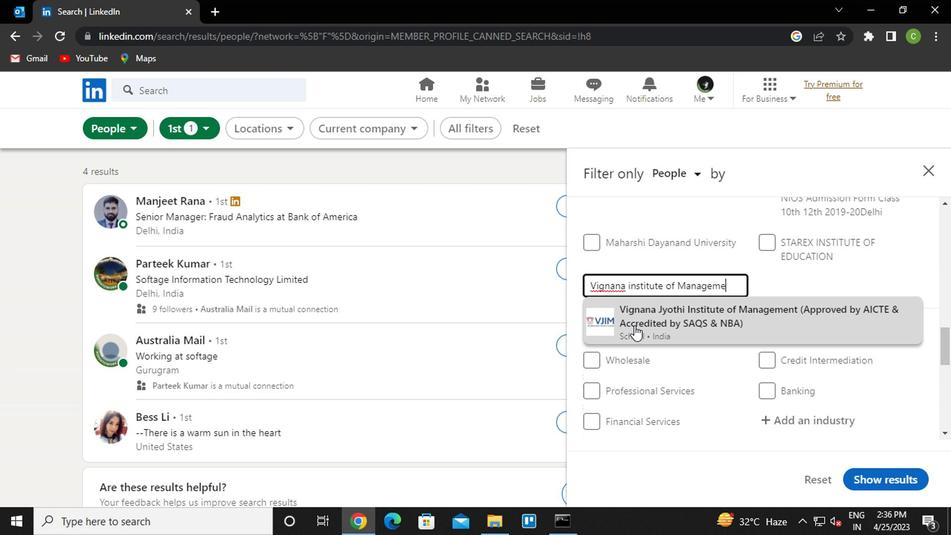 
Action: Mouse pressed left at (631, 323)
Screenshot: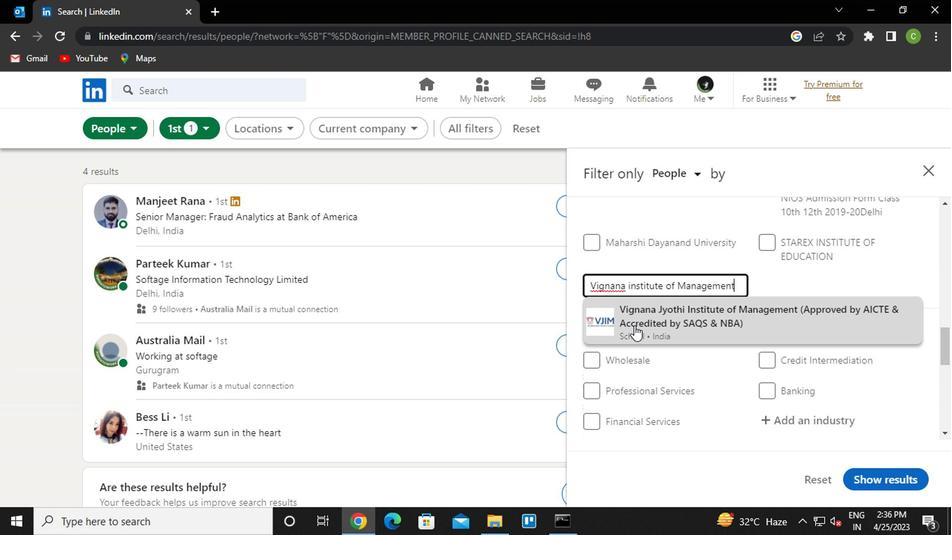 
Action: Mouse moved to (751, 335)
Screenshot: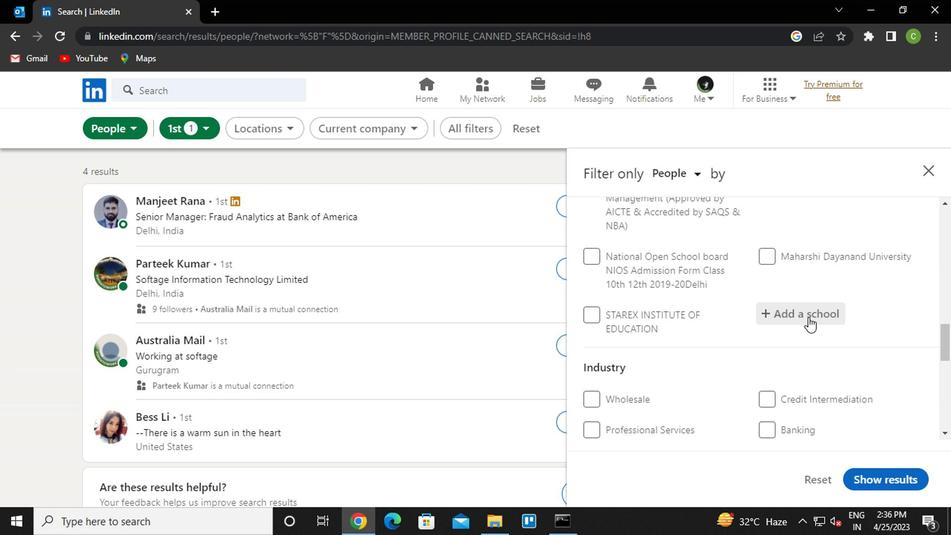 
Action: Mouse scrolled (751, 334) with delta (0, 0)
Screenshot: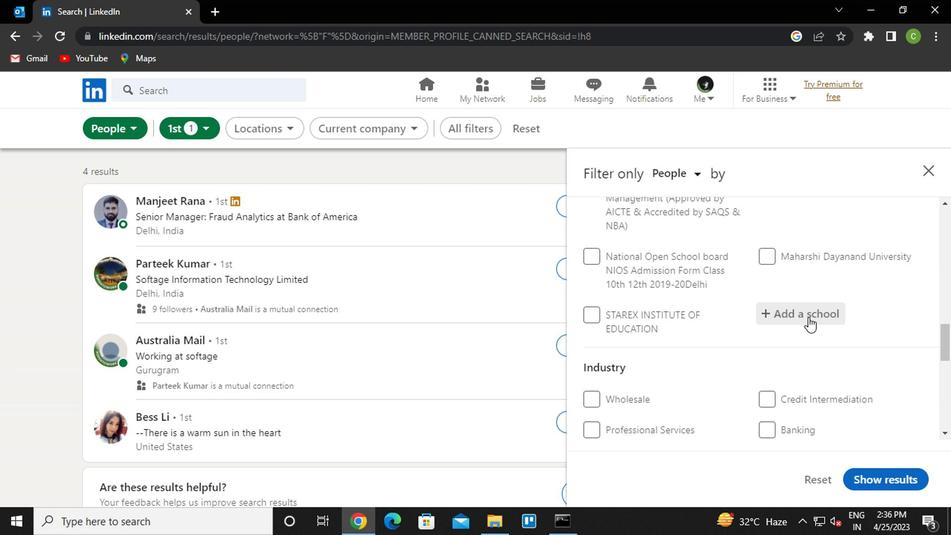 
Action: Mouse moved to (747, 336)
Screenshot: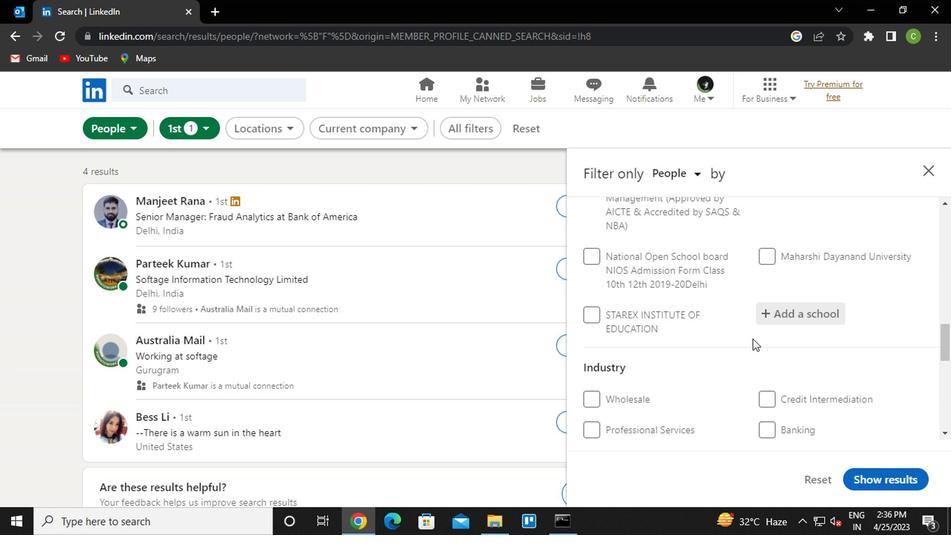 
Action: Mouse scrolled (747, 336) with delta (0, 0)
Screenshot: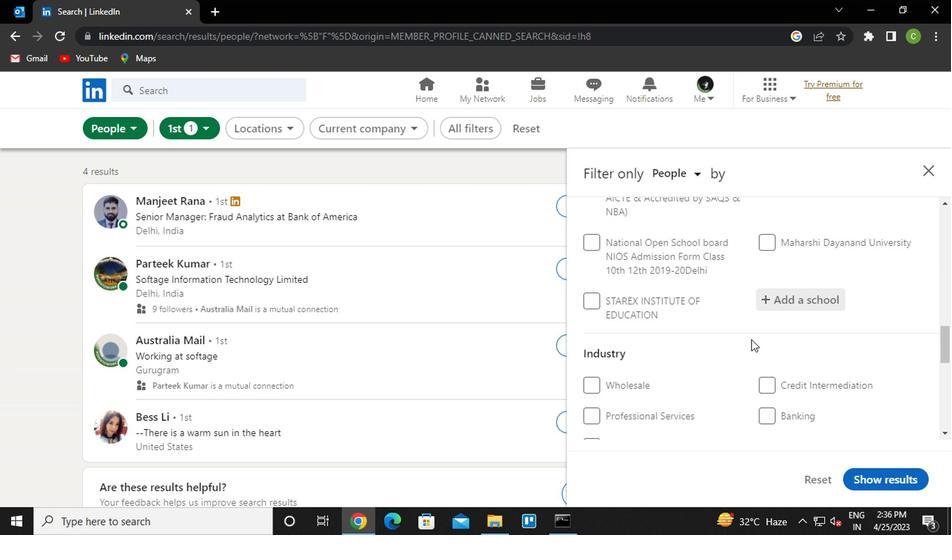 
Action: Mouse moved to (775, 320)
Screenshot: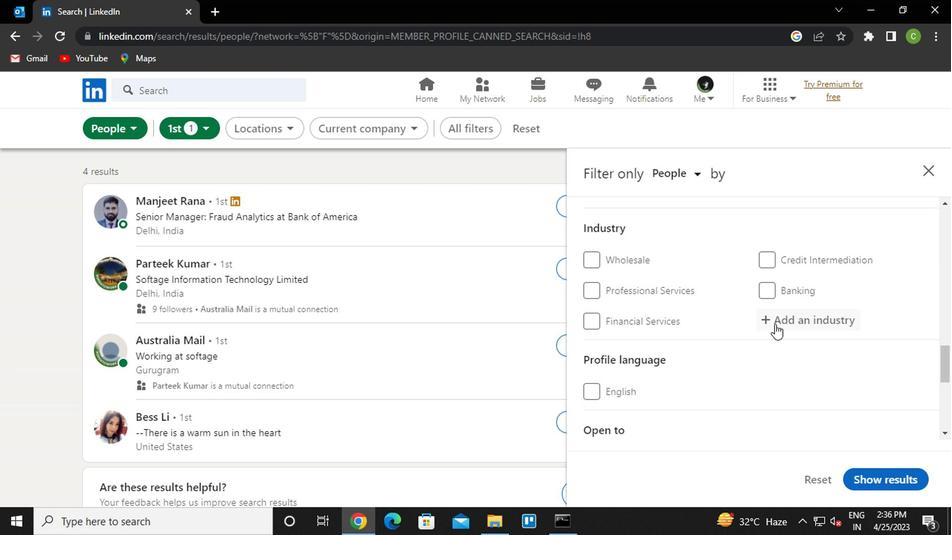 
Action: Mouse pressed left at (775, 320)
Screenshot: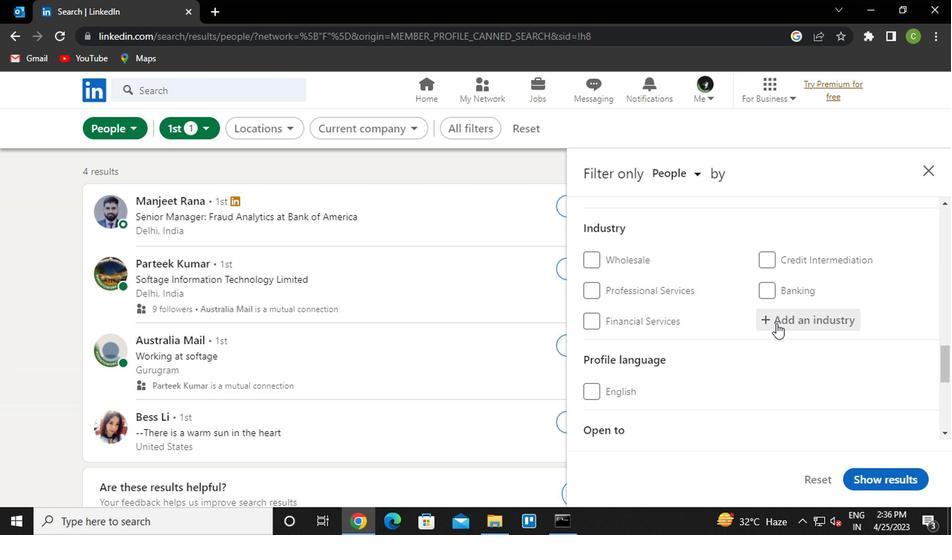 
Action: Mouse moved to (762, 346)
Screenshot: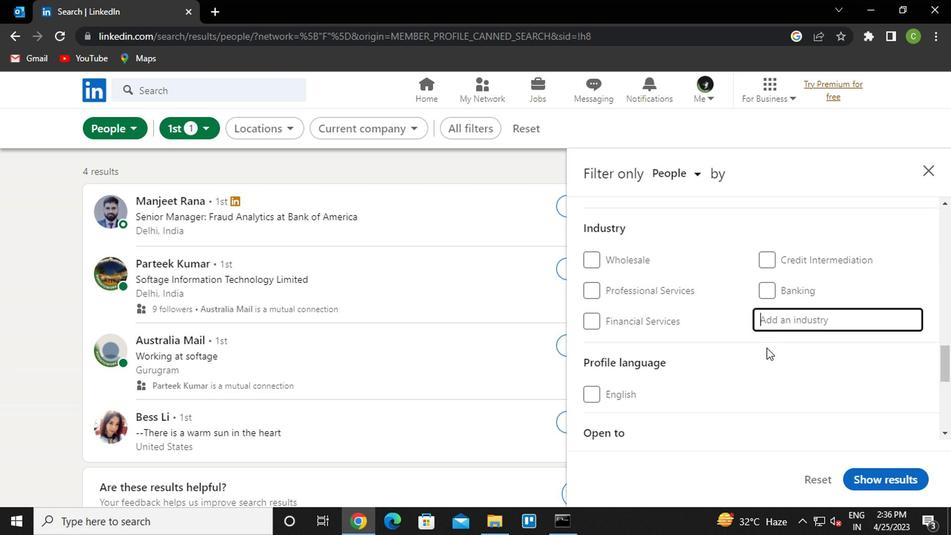 
Action: Key pressed <Key.caps_lock>o<Key.caps_lock>ffice<Key.space><Key.up><Key.enter>
Screenshot: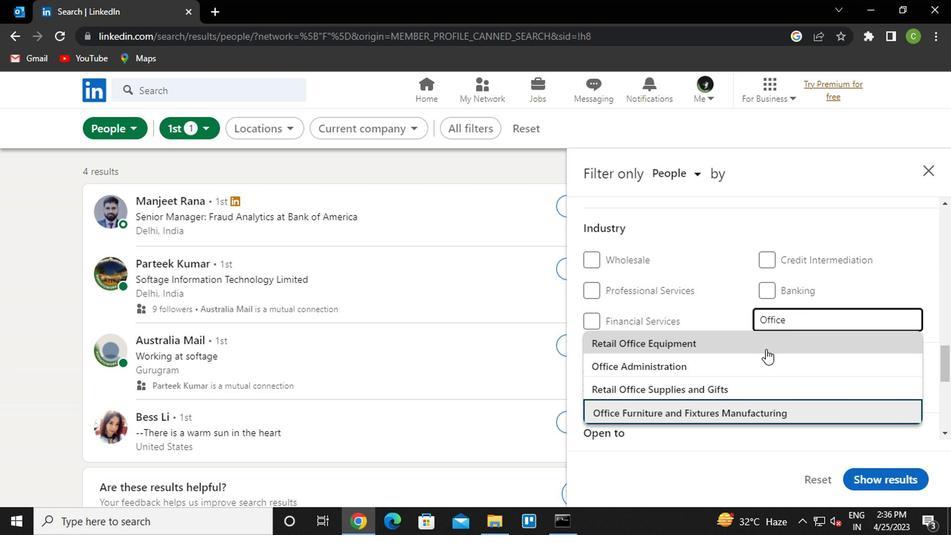 
Action: Mouse moved to (762, 345)
Screenshot: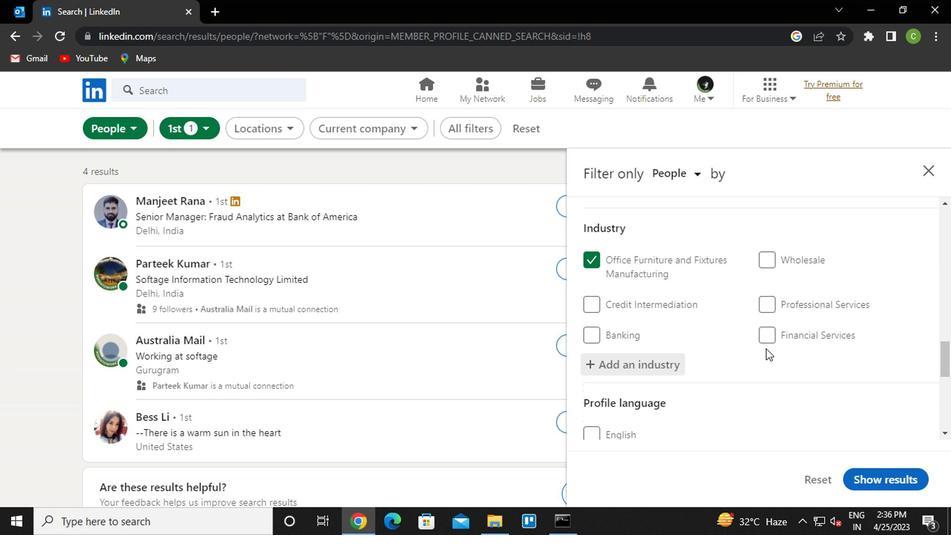 
Action: Mouse scrolled (762, 345) with delta (0, 0)
Screenshot: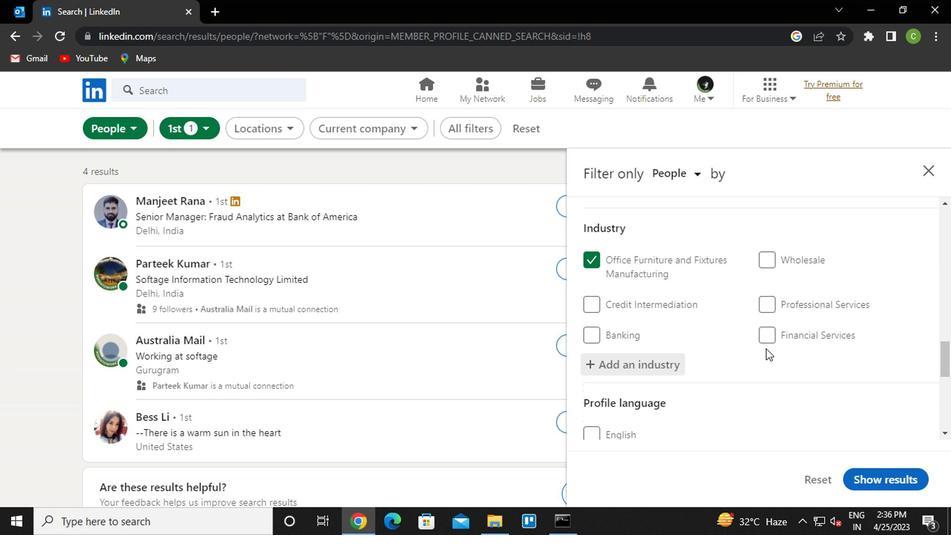 
Action: Mouse moved to (762, 346)
Screenshot: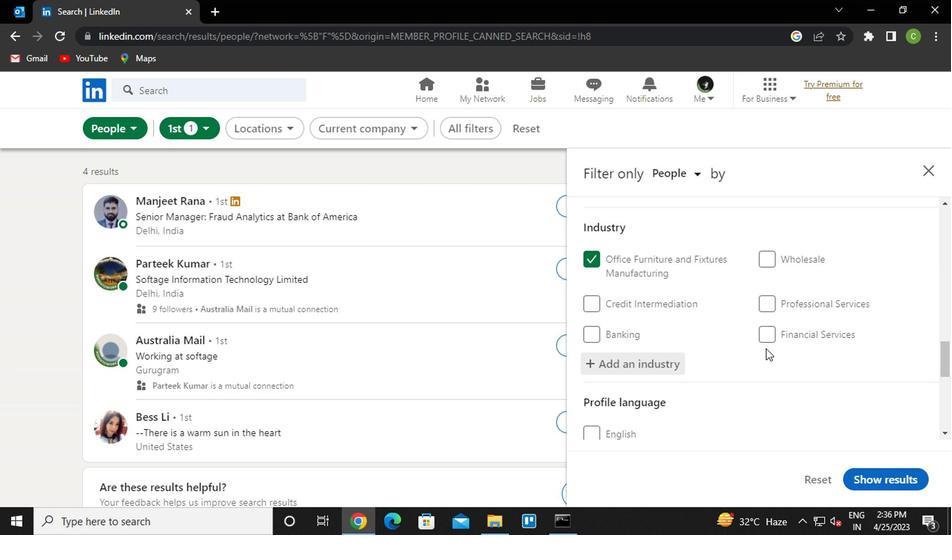 
Action: Mouse scrolled (762, 345) with delta (0, 0)
Screenshot: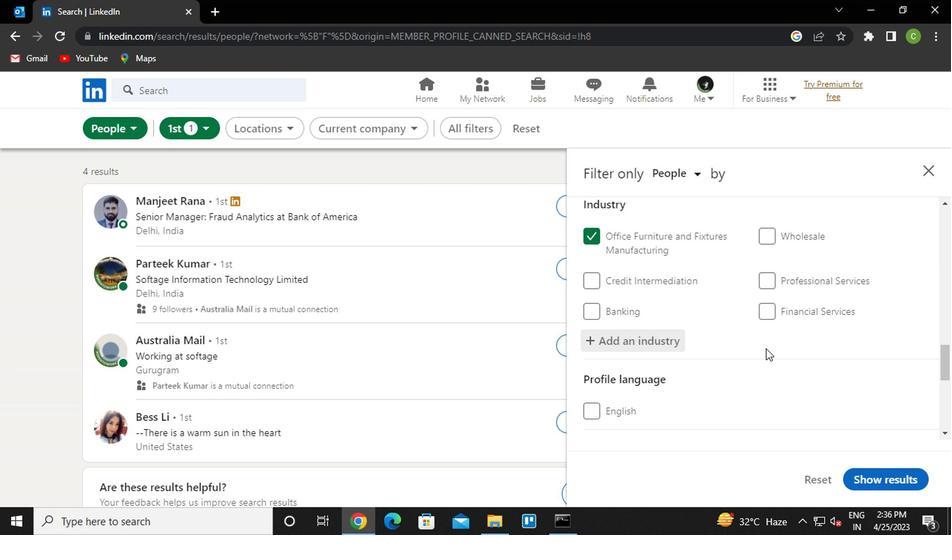 
Action: Mouse moved to (761, 348)
Screenshot: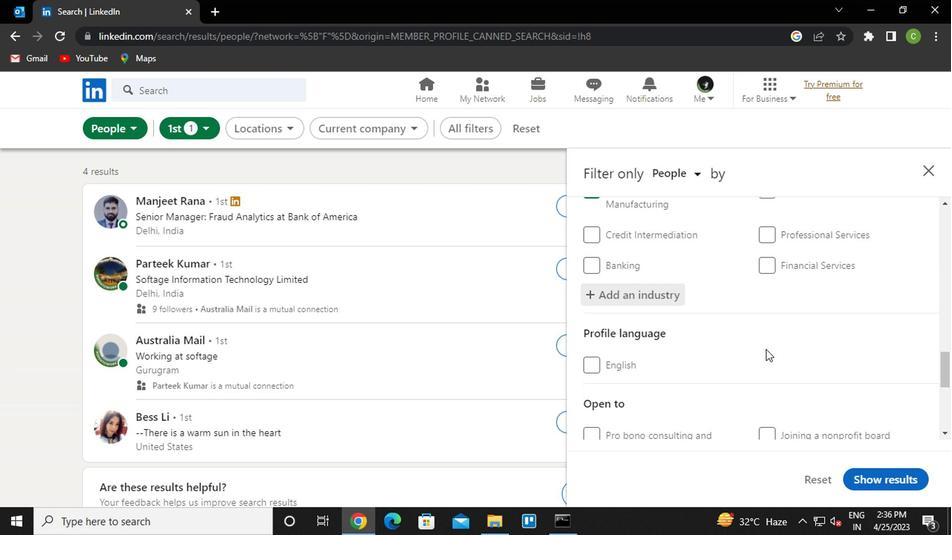 
Action: Mouse scrolled (761, 347) with delta (0, 0)
Screenshot: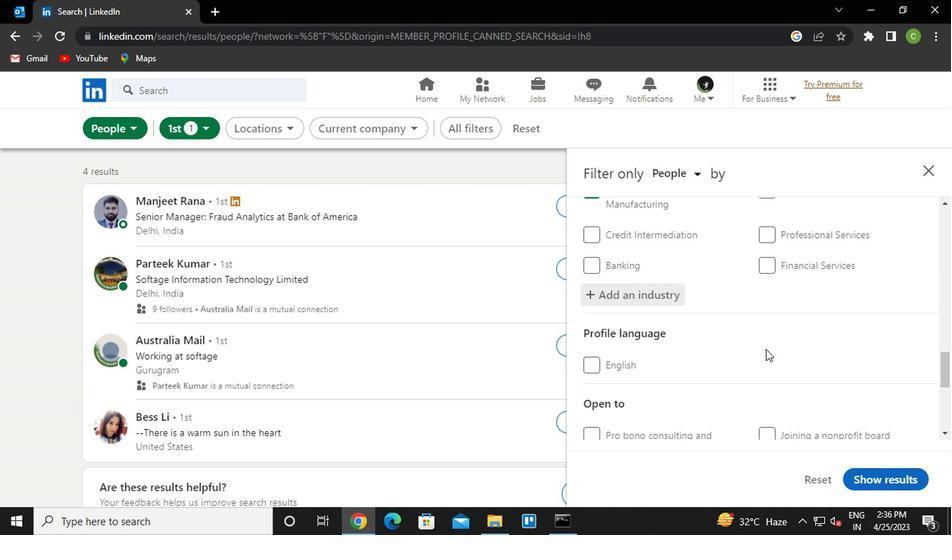 
Action: Mouse moved to (668, 362)
Screenshot: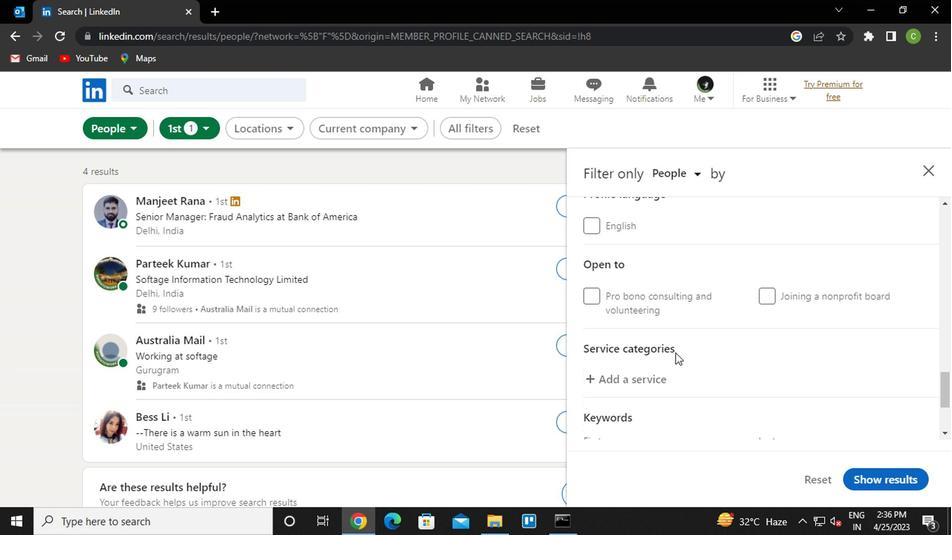 
Action: Mouse scrolled (668, 362) with delta (0, 0)
Screenshot: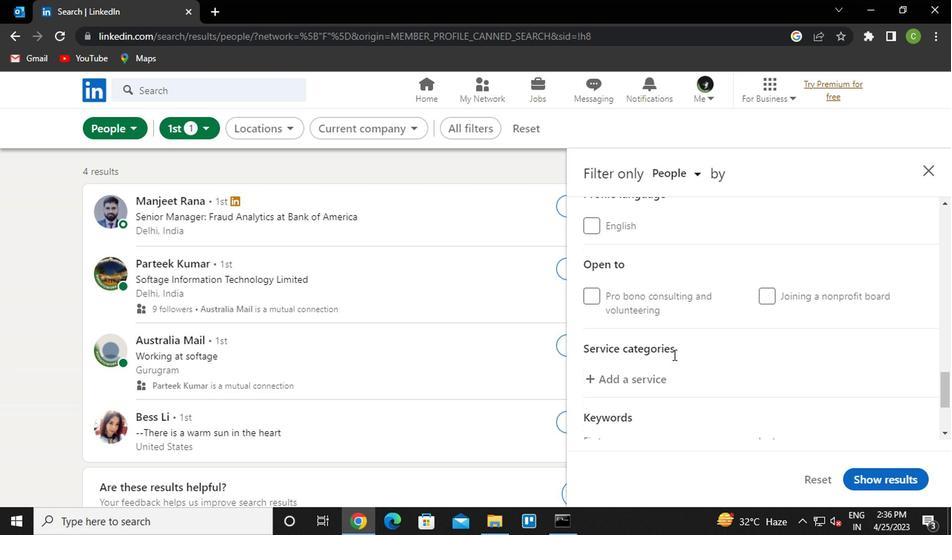 
Action: Mouse moved to (631, 306)
Screenshot: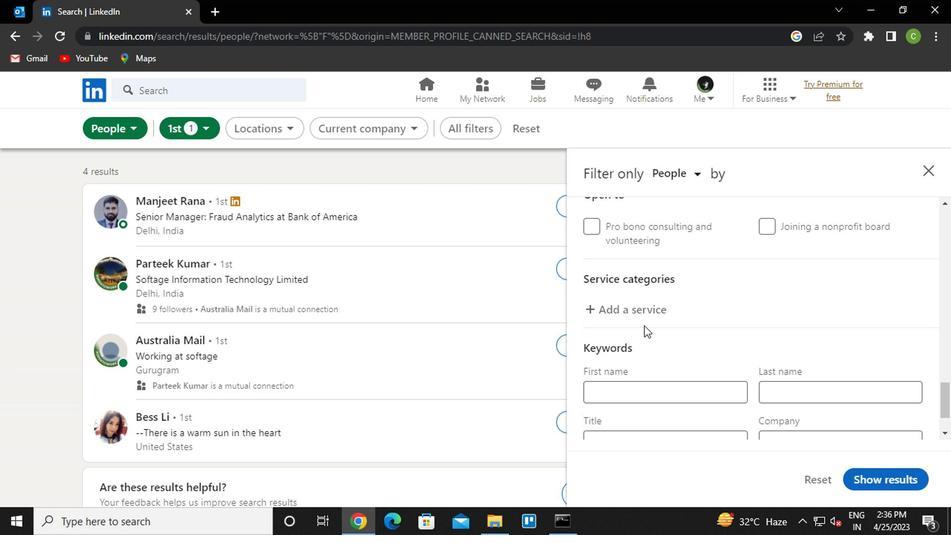 
Action: Mouse pressed left at (631, 306)
Screenshot: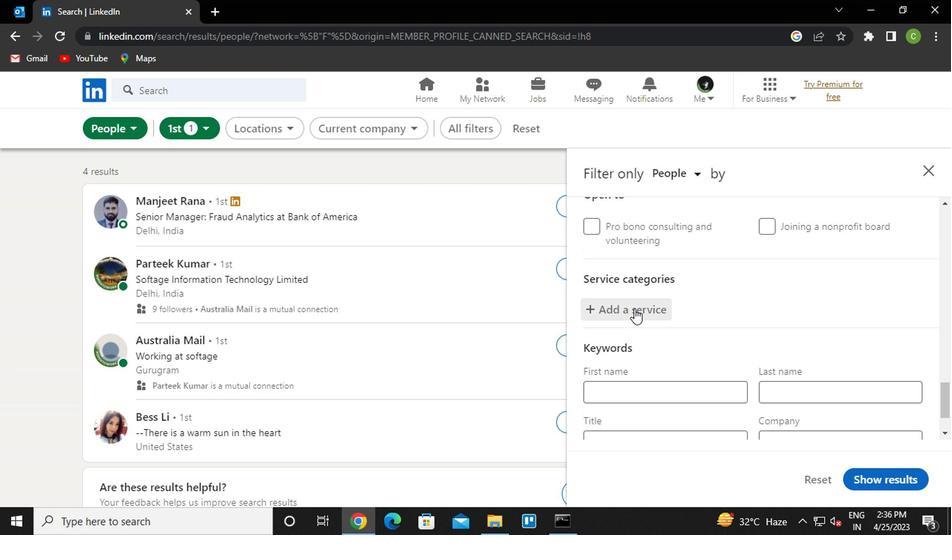 
Action: Key pressed <Key.caps_lock>o<Key.caps_lock>ut<Key.down><Key.down><Key.enter>
Screenshot: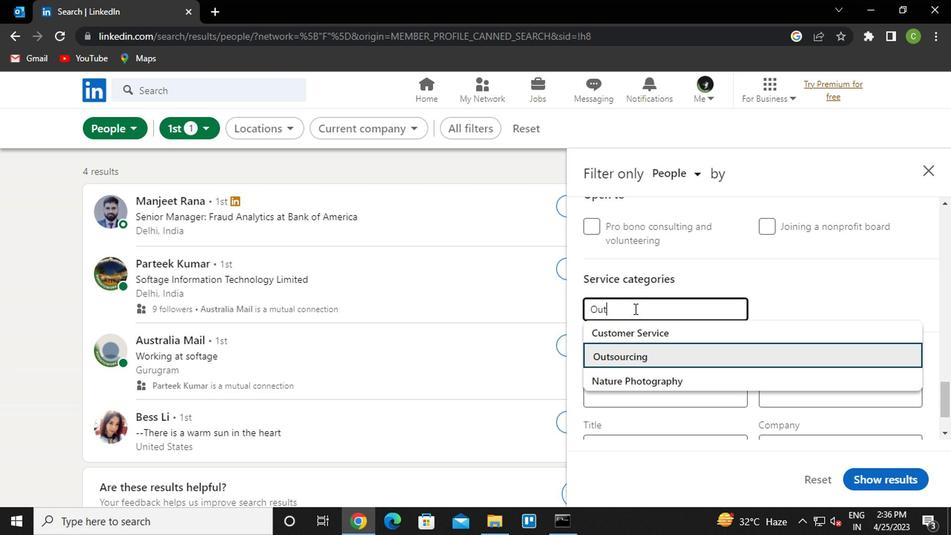 
Action: Mouse moved to (626, 320)
Screenshot: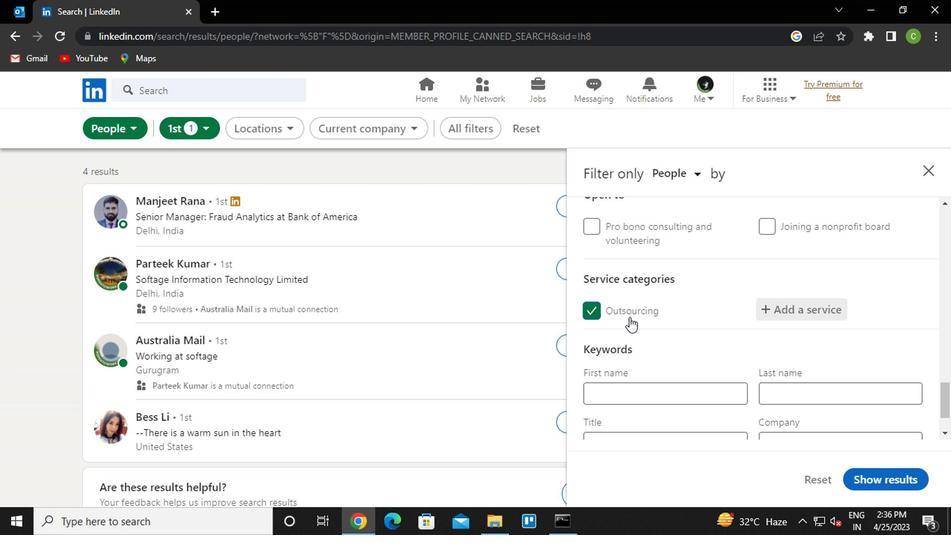
Action: Mouse scrolled (626, 320) with delta (0, 0)
Screenshot: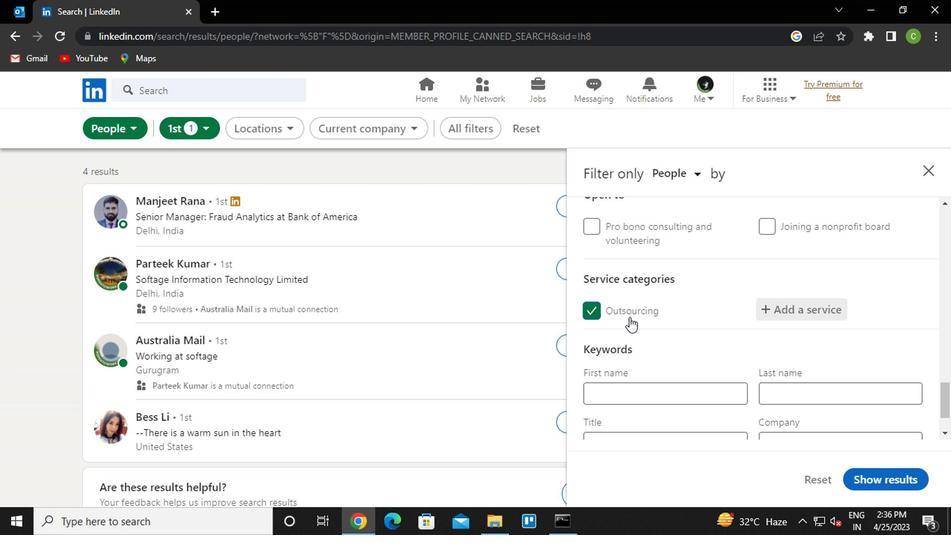 
Action: Mouse moved to (634, 379)
Screenshot: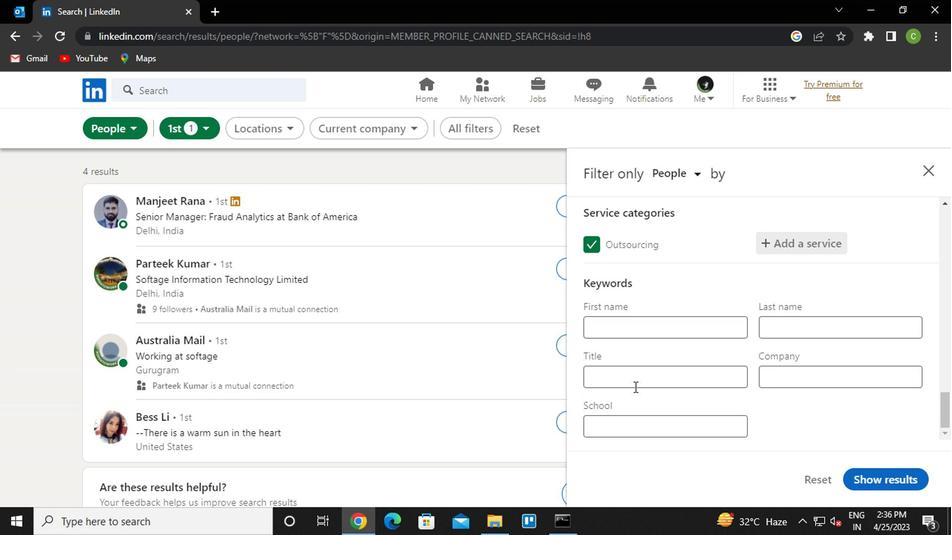 
Action: Mouse pressed left at (634, 379)
Screenshot: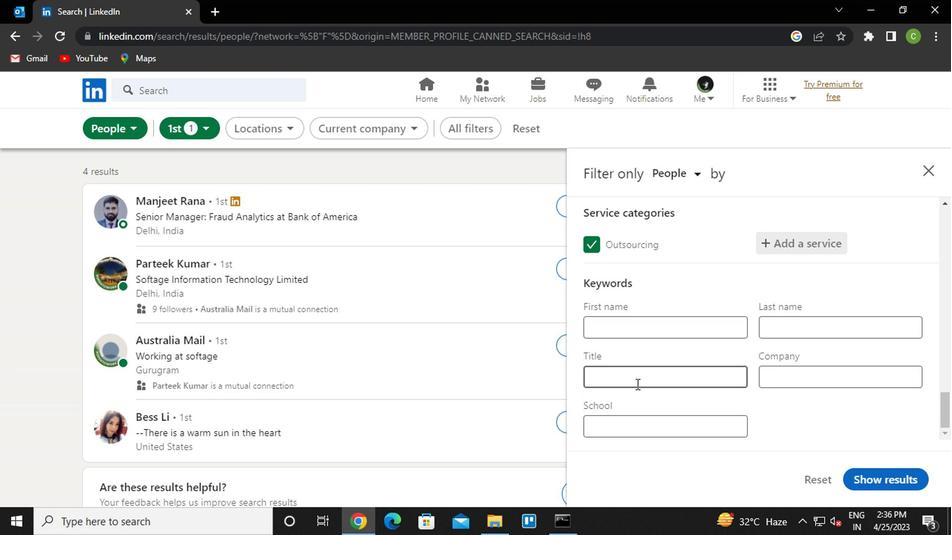 
Action: Key pressed <Key.caps_lock>s<Key.caps_lock>pftware<Key.space><Key.left><Key.left><Key.right><Key.right><Key.backspace>ctrl+O<Key.right><Key.space><Key.caps_lock>ctrl+N<Key.caps_lock>inja<Key.backspace><Key.backspace><Key.backspace><Key.backspace><Key.backspace><Key.caps_lock>e<Key.caps_lock>ngineer
Screenshot: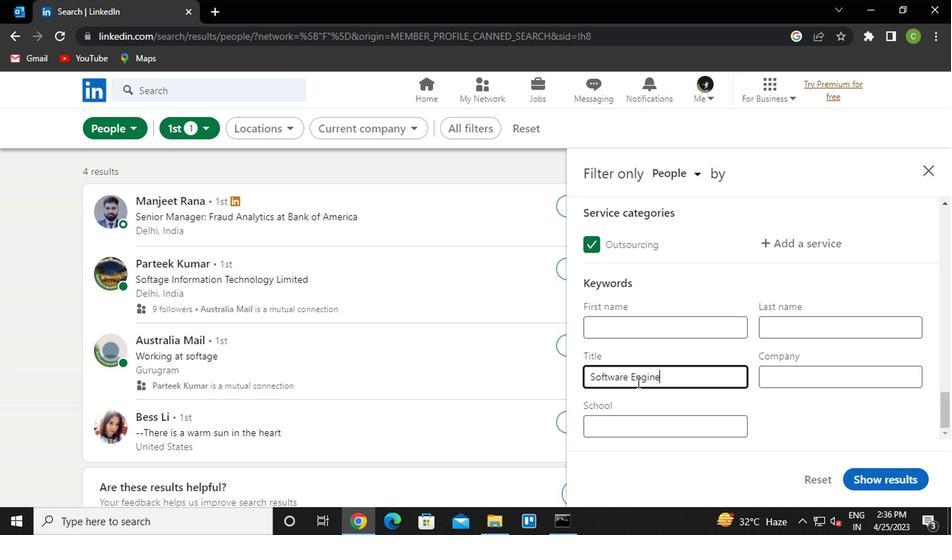 
Action: Mouse moved to (892, 477)
Screenshot: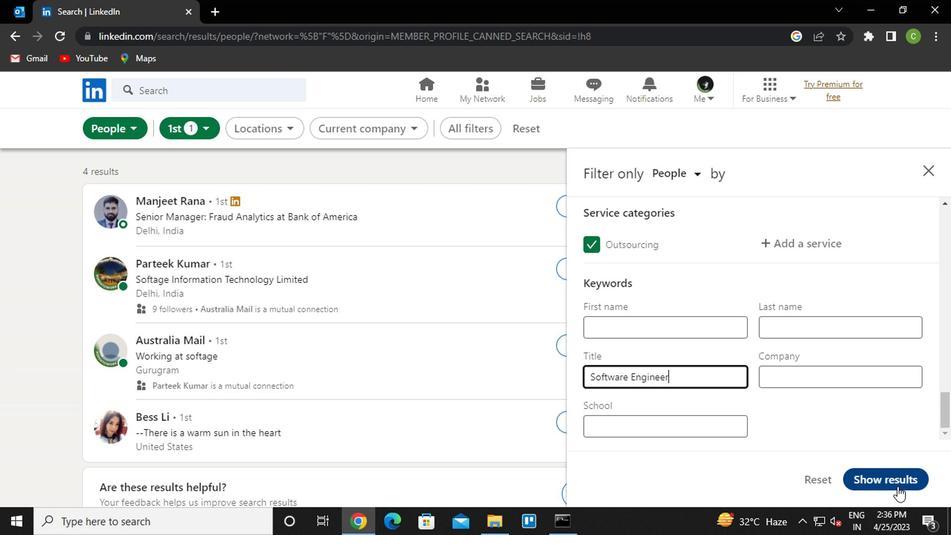 
Action: Mouse pressed left at (892, 477)
Screenshot: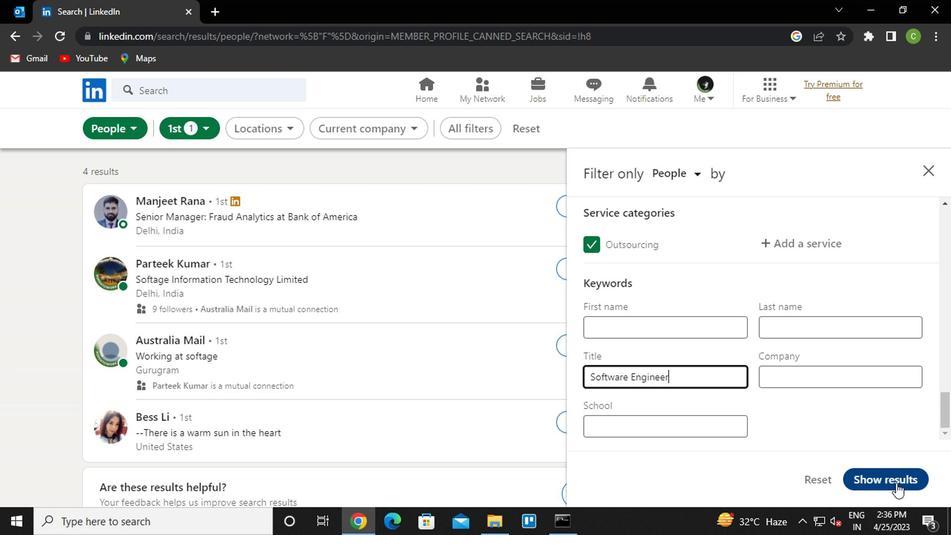
Action: Mouse moved to (566, 394)
Screenshot: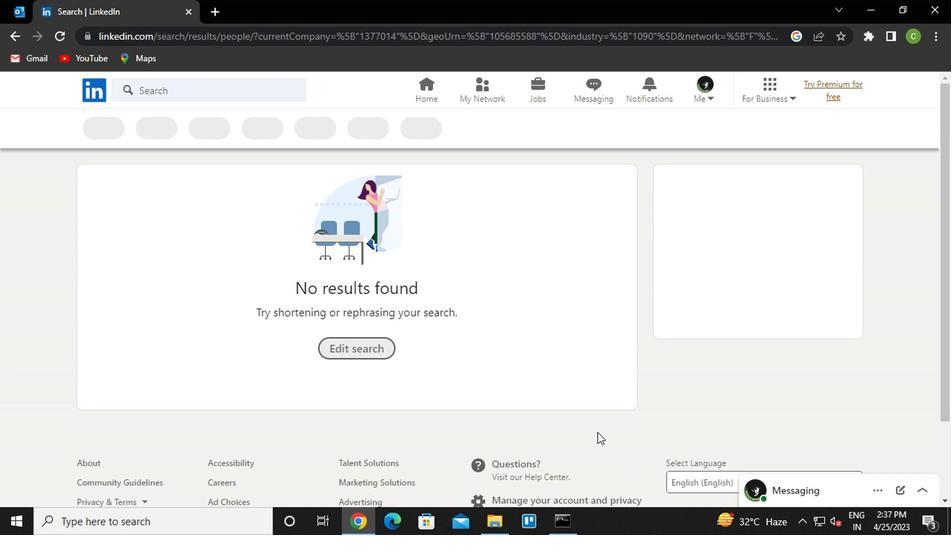 
